 Task: Create a rule when a start date less than hours from now is set on a card by me.
Action: Mouse moved to (852, 228)
Screenshot: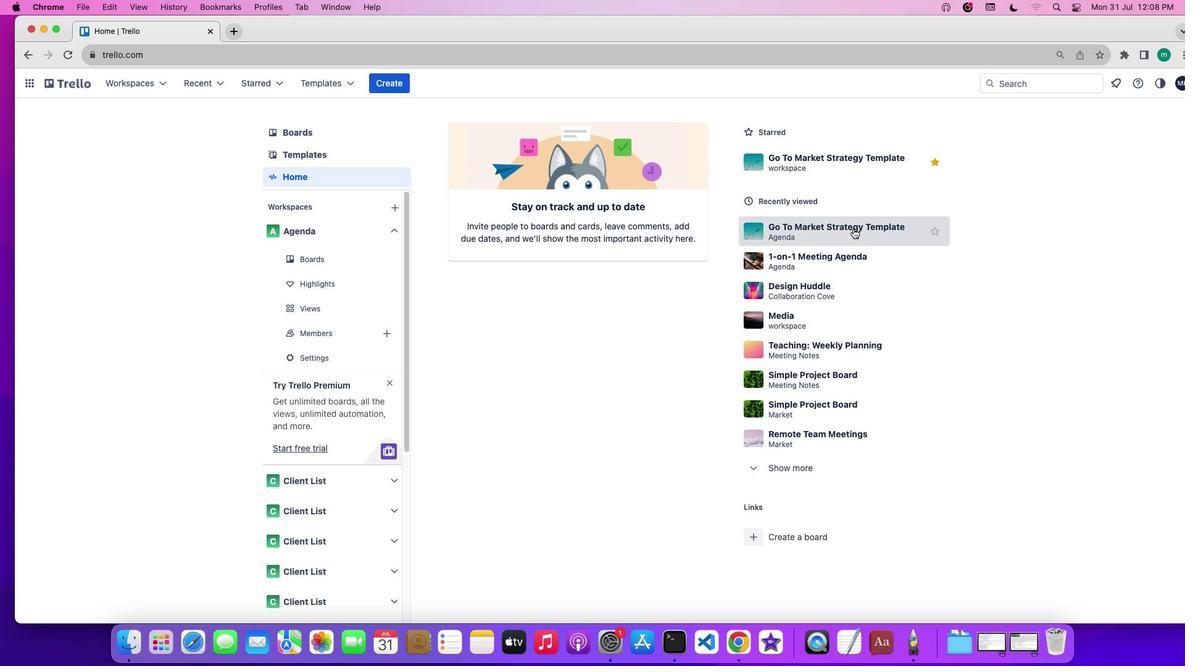 
Action: Mouse pressed left at (852, 228)
Screenshot: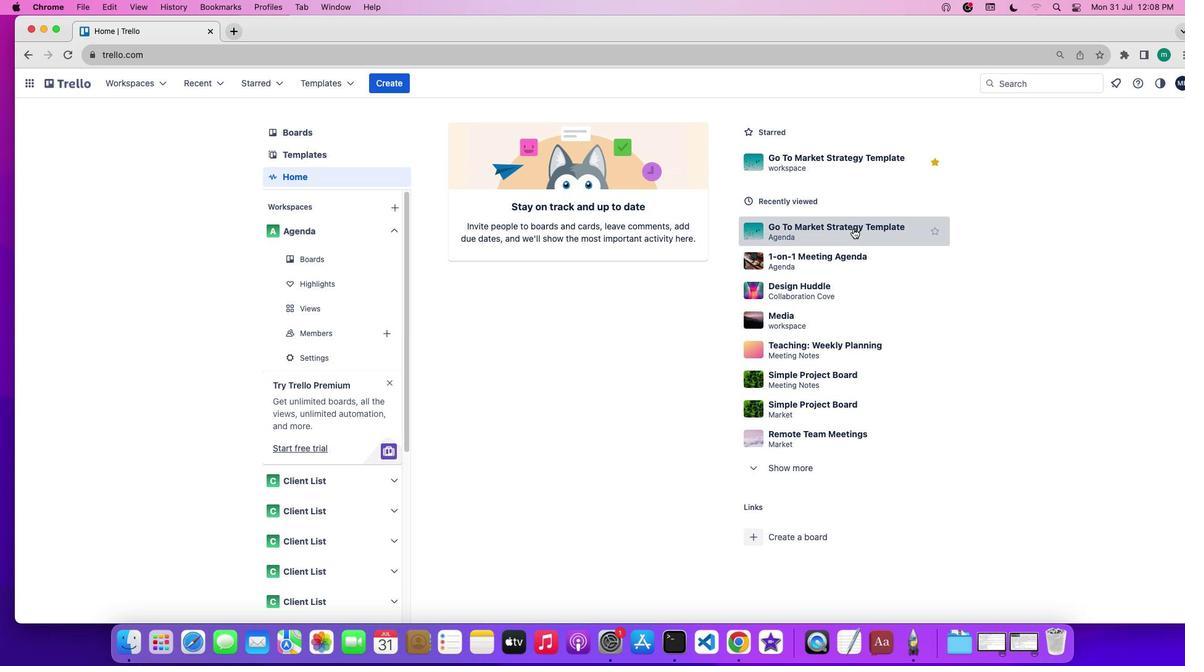 
Action: Mouse moved to (1038, 270)
Screenshot: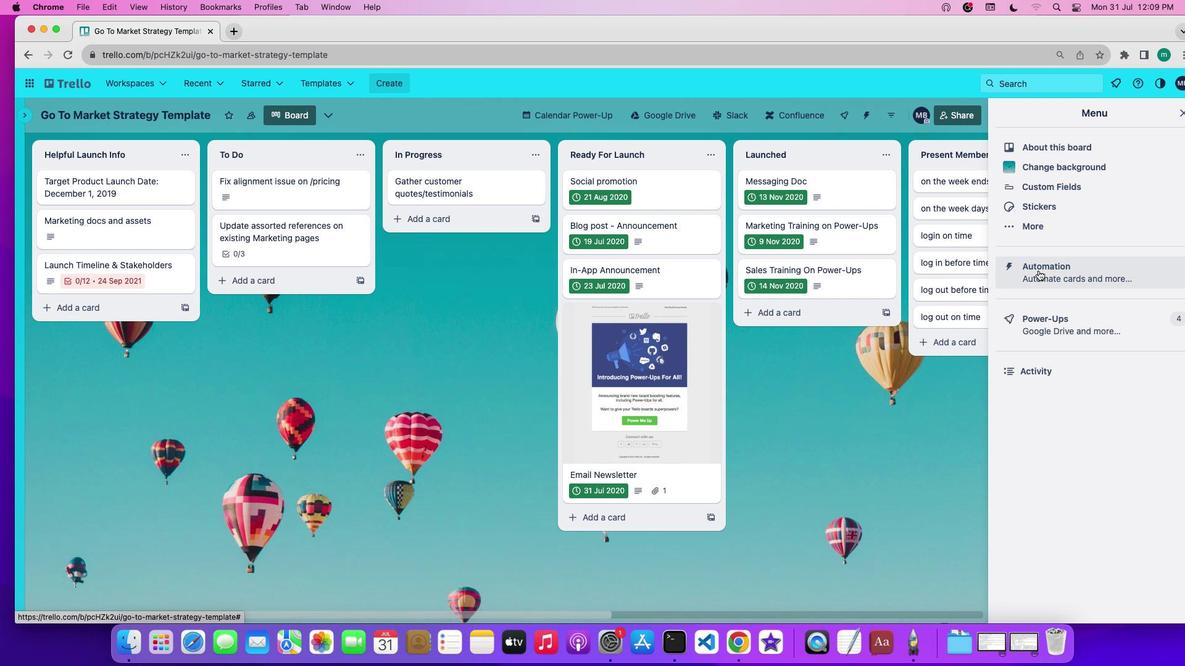 
Action: Mouse pressed left at (1038, 270)
Screenshot: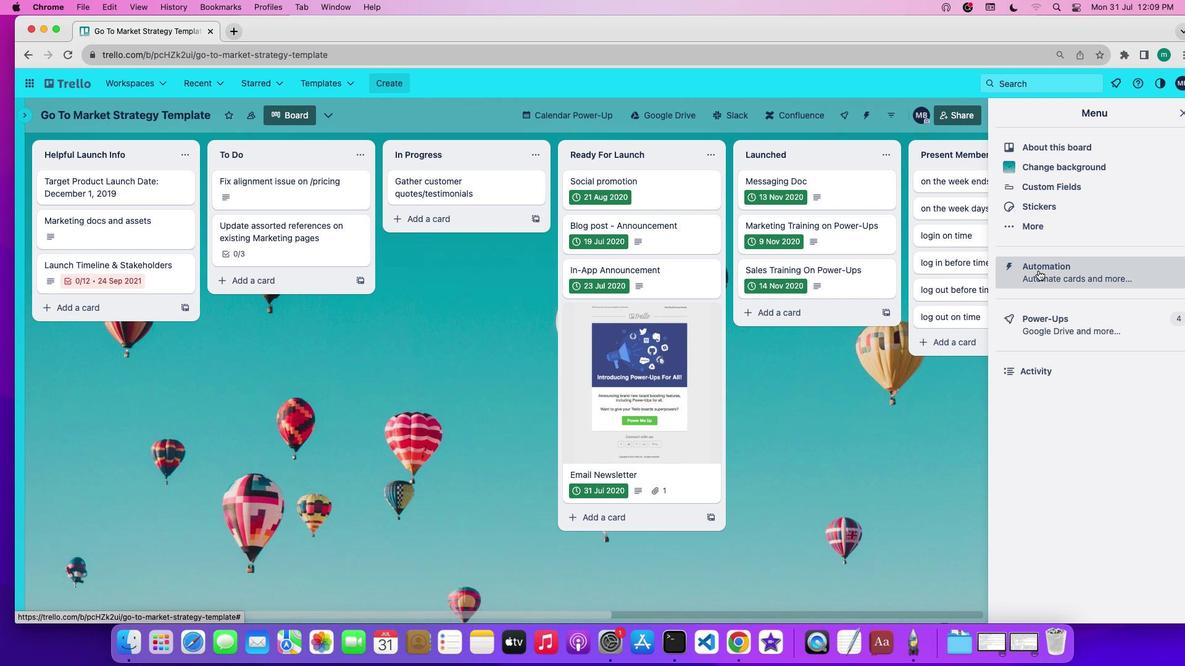 
Action: Mouse moved to (103, 232)
Screenshot: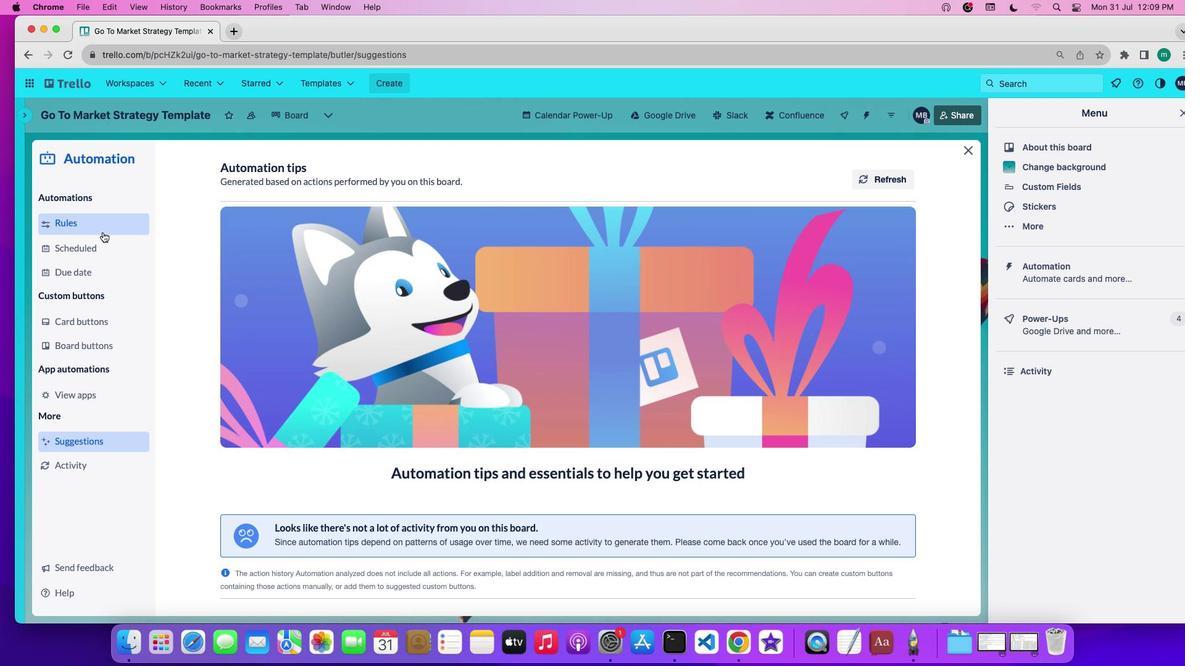 
Action: Mouse pressed left at (103, 232)
Screenshot: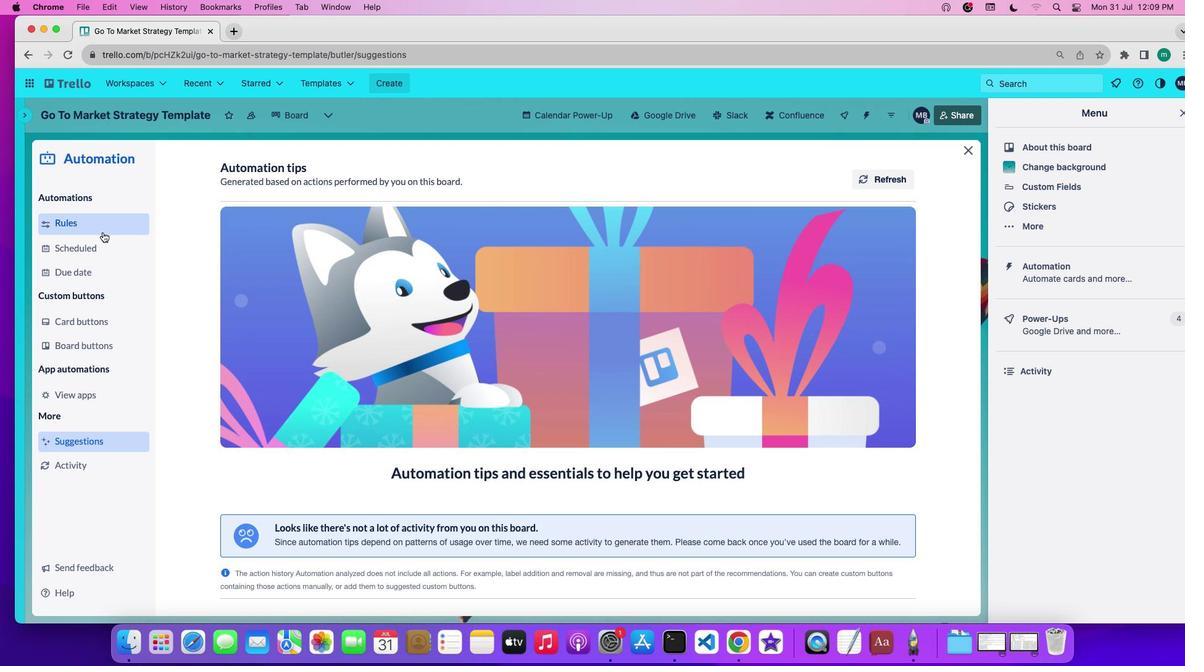 
Action: Mouse moved to (290, 446)
Screenshot: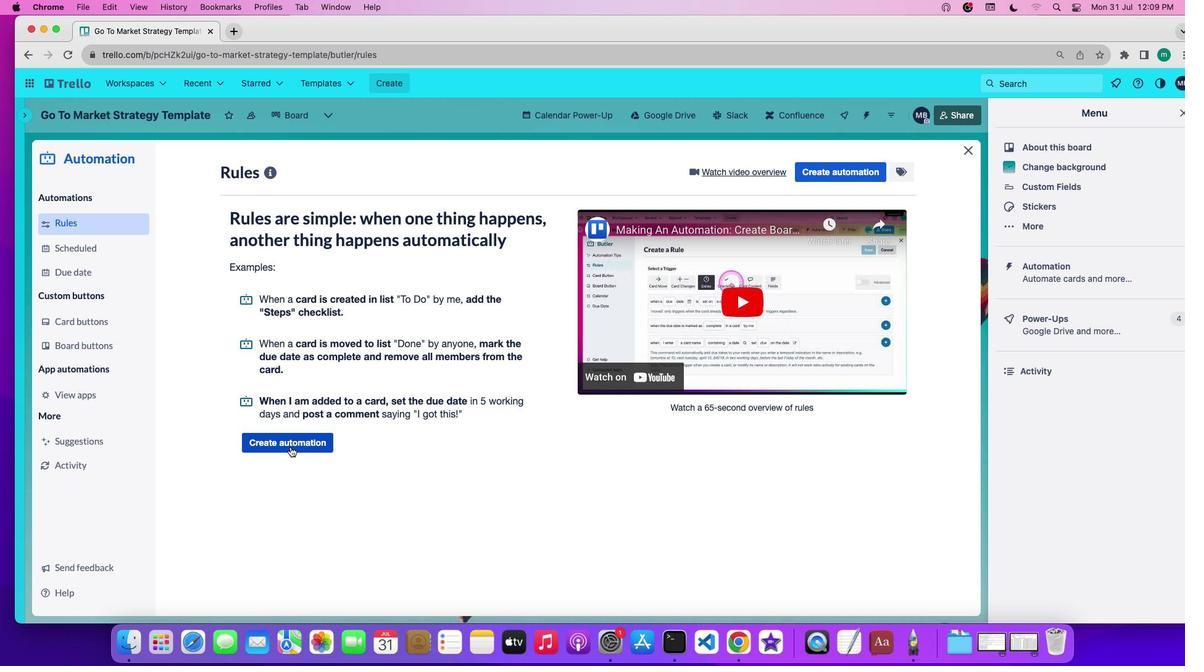 
Action: Mouse pressed left at (290, 446)
Screenshot: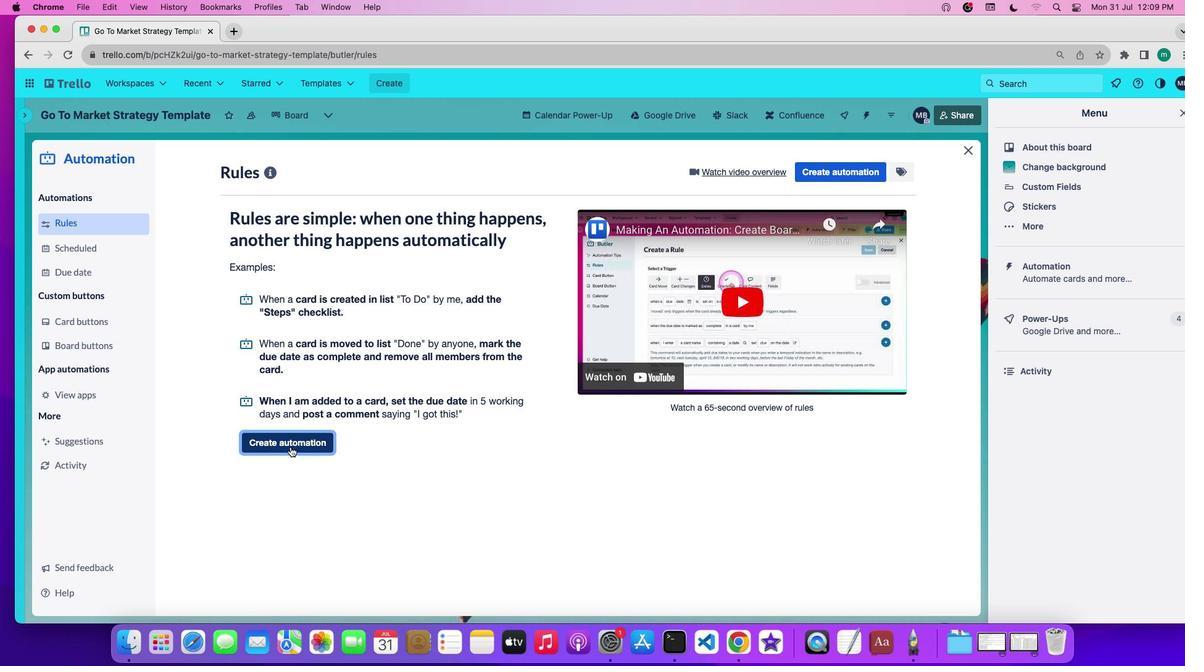 
Action: Mouse moved to (634, 291)
Screenshot: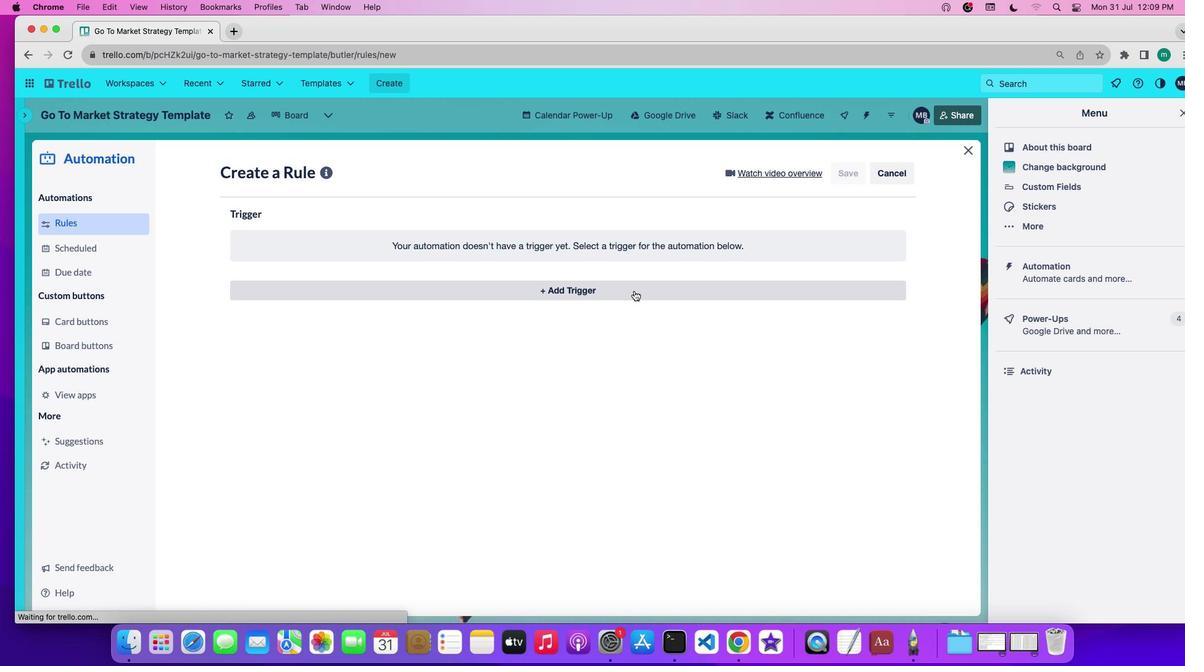 
Action: Mouse pressed left at (634, 291)
Screenshot: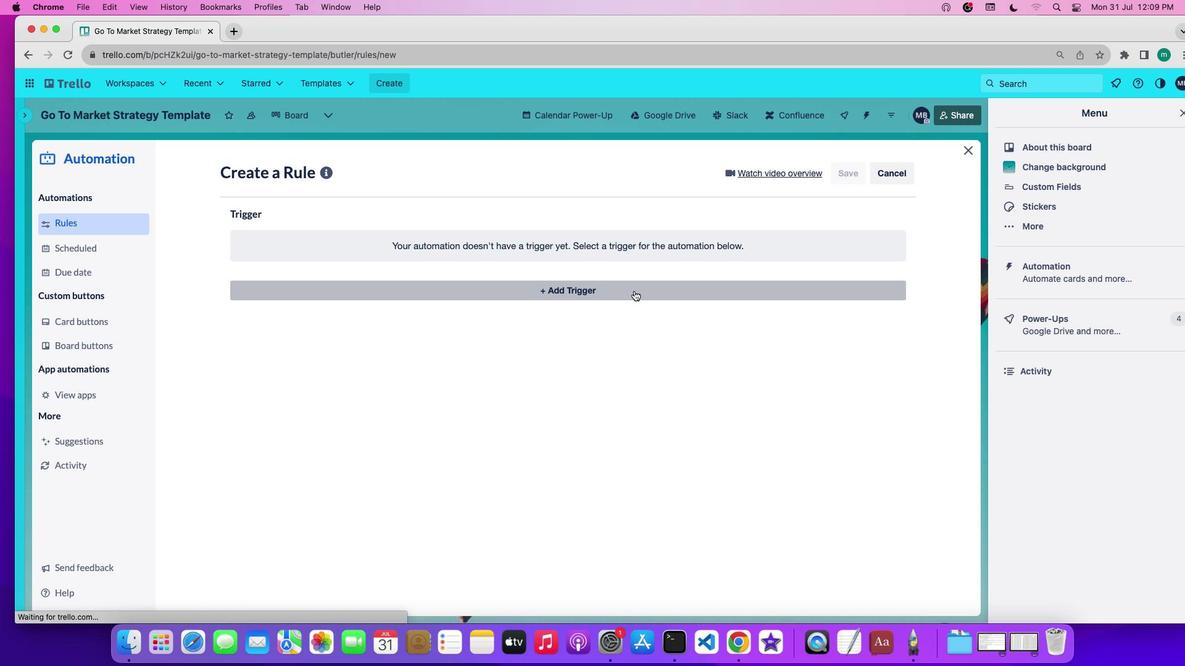 
Action: Mouse moved to (377, 346)
Screenshot: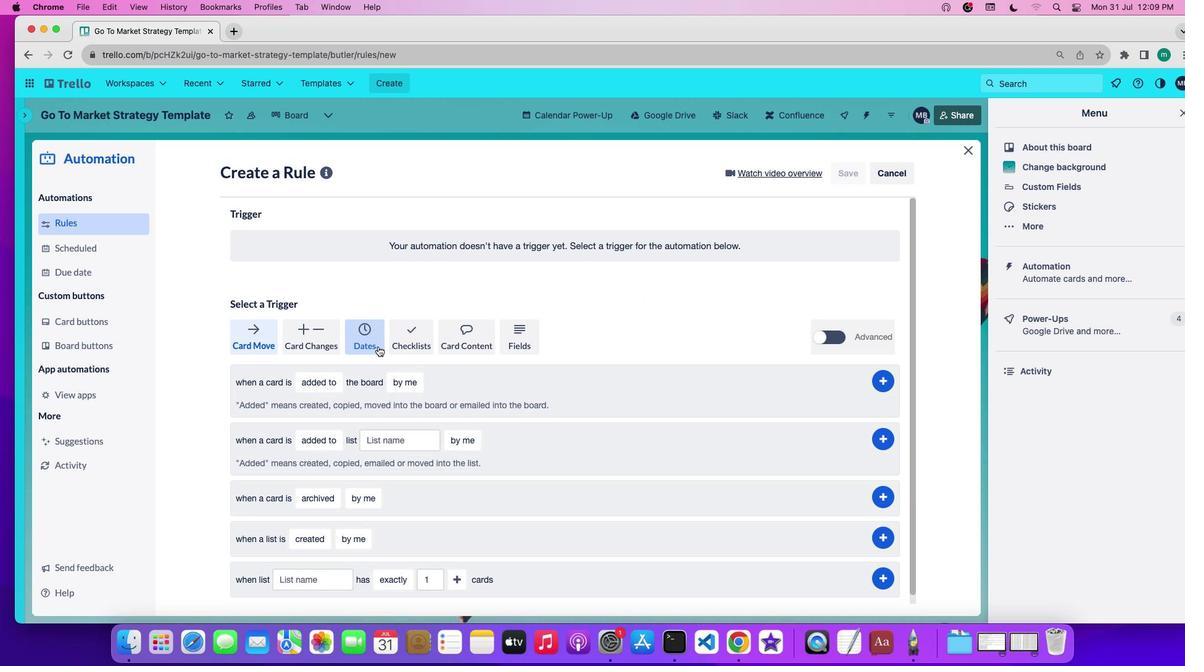 
Action: Mouse pressed left at (377, 346)
Screenshot: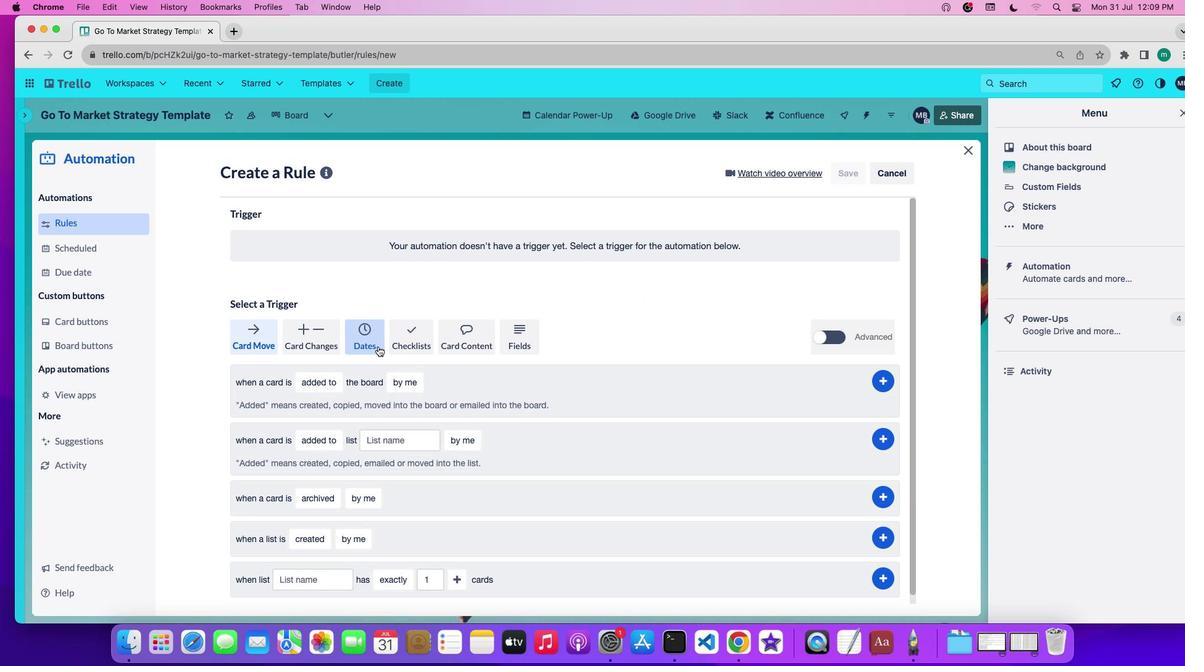 
Action: Mouse moved to (448, 374)
Screenshot: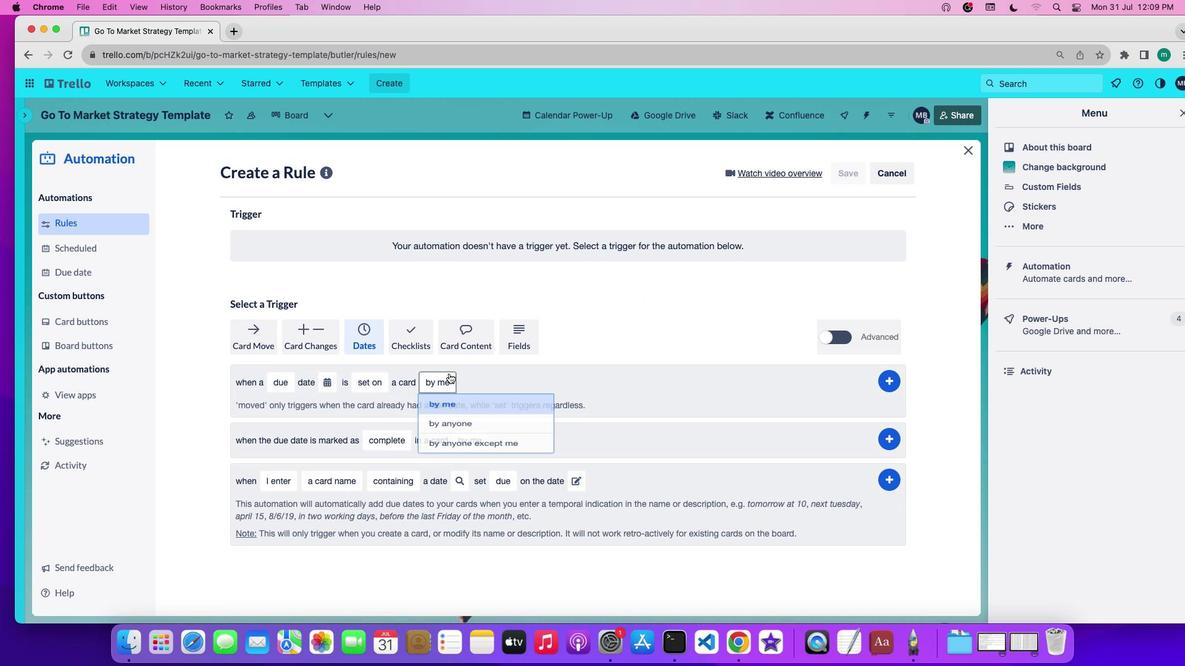 
Action: Mouse scrolled (448, 374) with delta (0, 0)
Screenshot: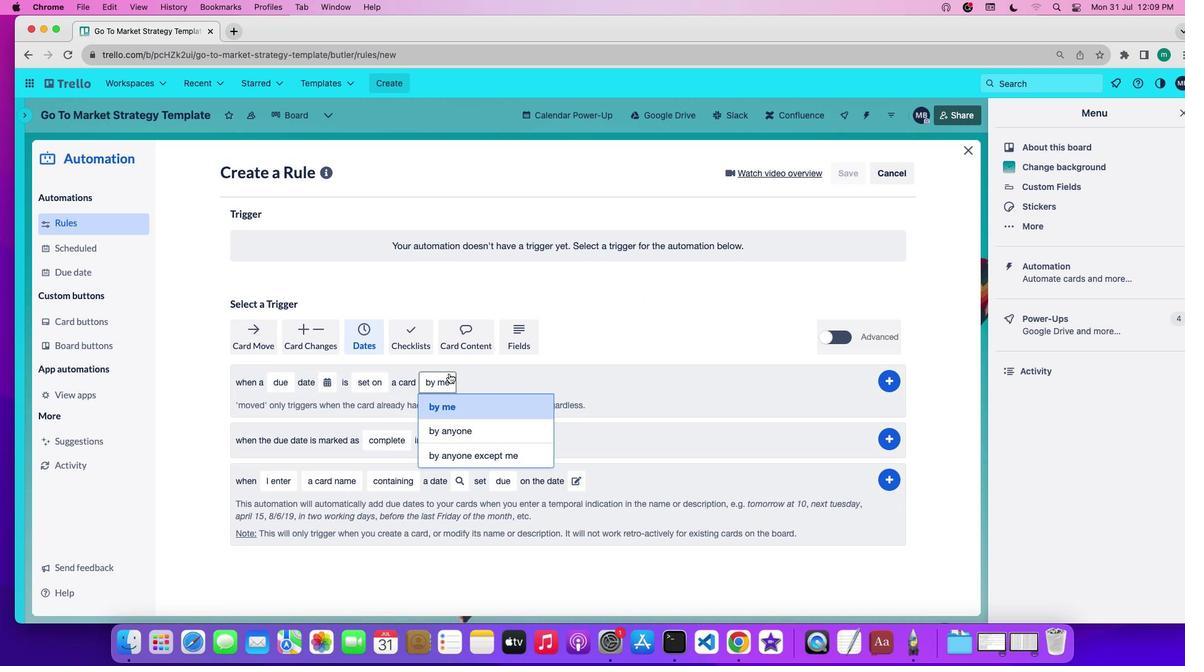 
Action: Mouse scrolled (448, 374) with delta (0, 0)
Screenshot: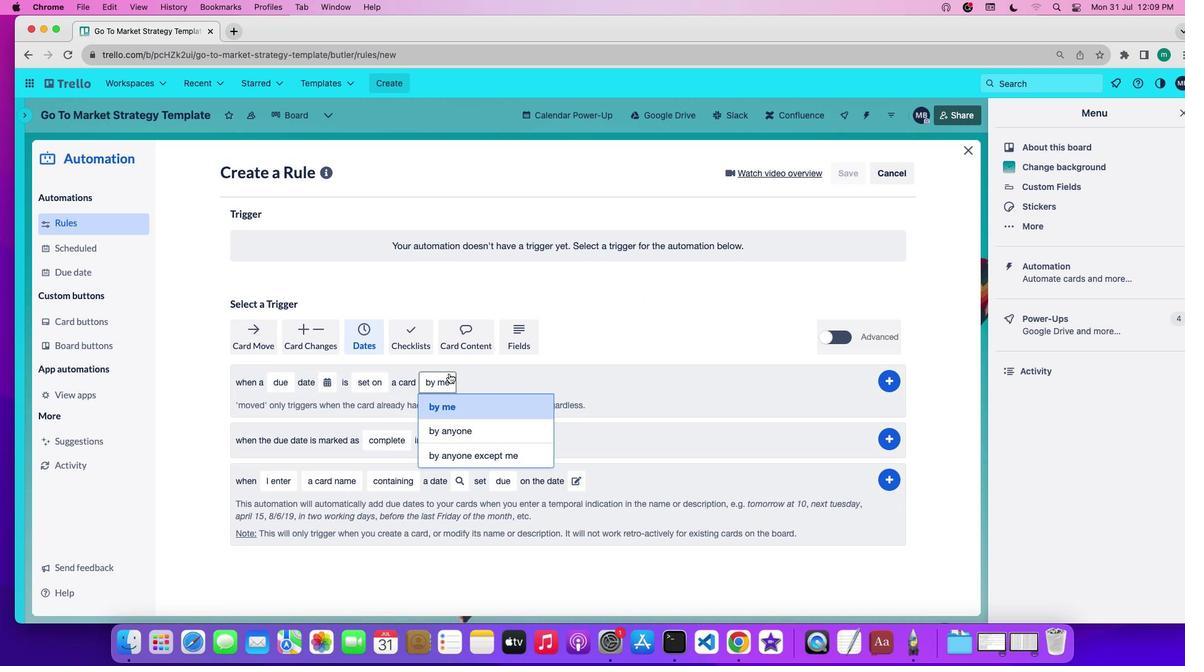 
Action: Mouse scrolled (448, 374) with delta (0, -1)
Screenshot: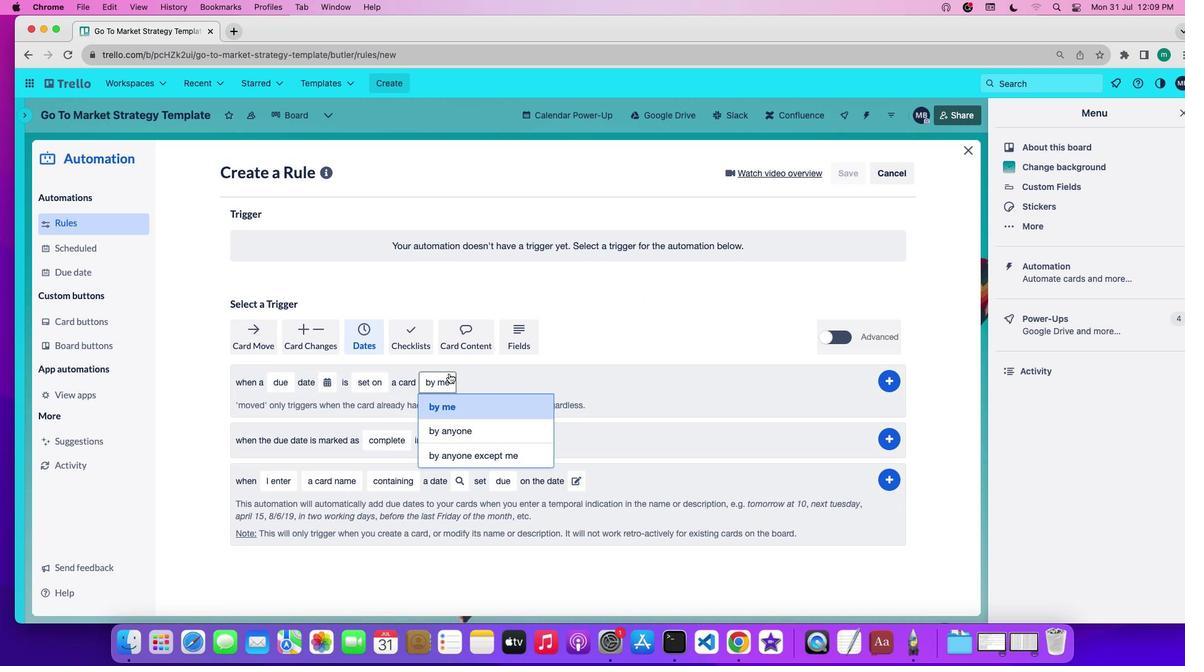 
Action: Mouse moved to (284, 385)
Screenshot: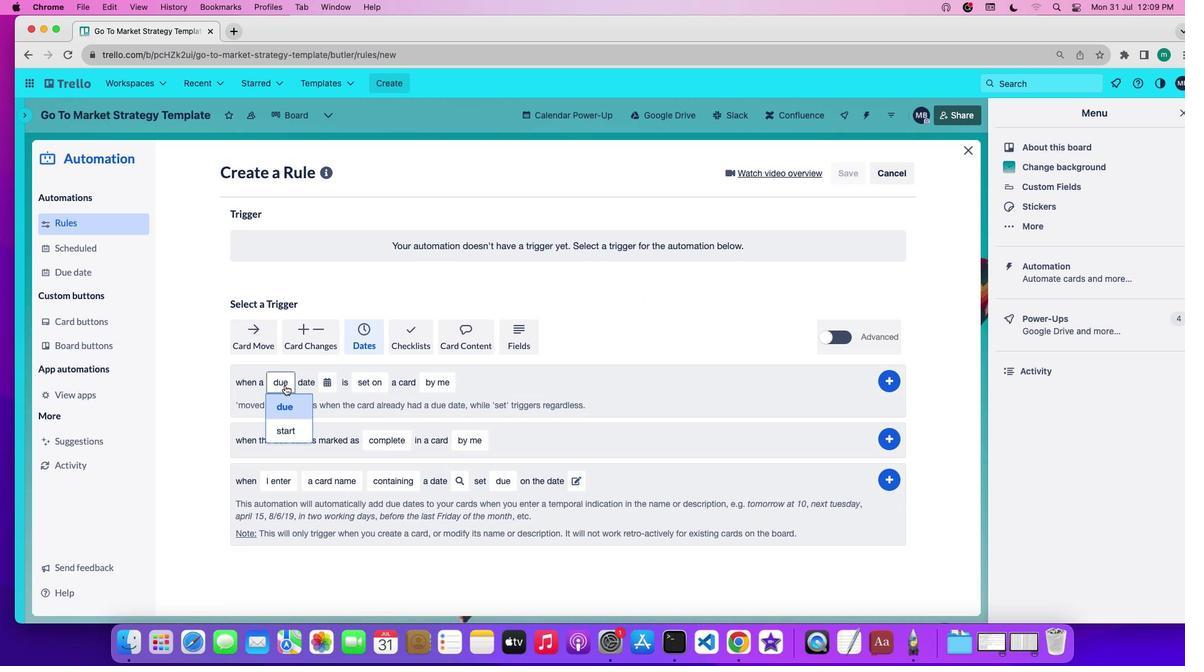 
Action: Mouse pressed left at (284, 385)
Screenshot: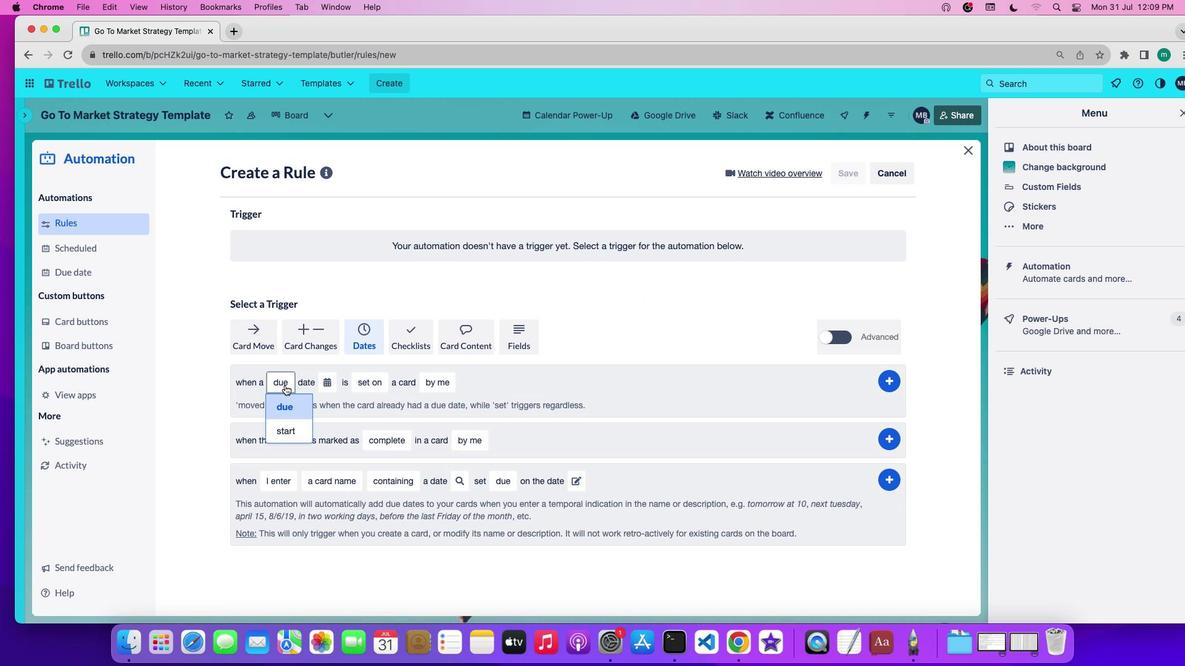 
Action: Mouse moved to (309, 432)
Screenshot: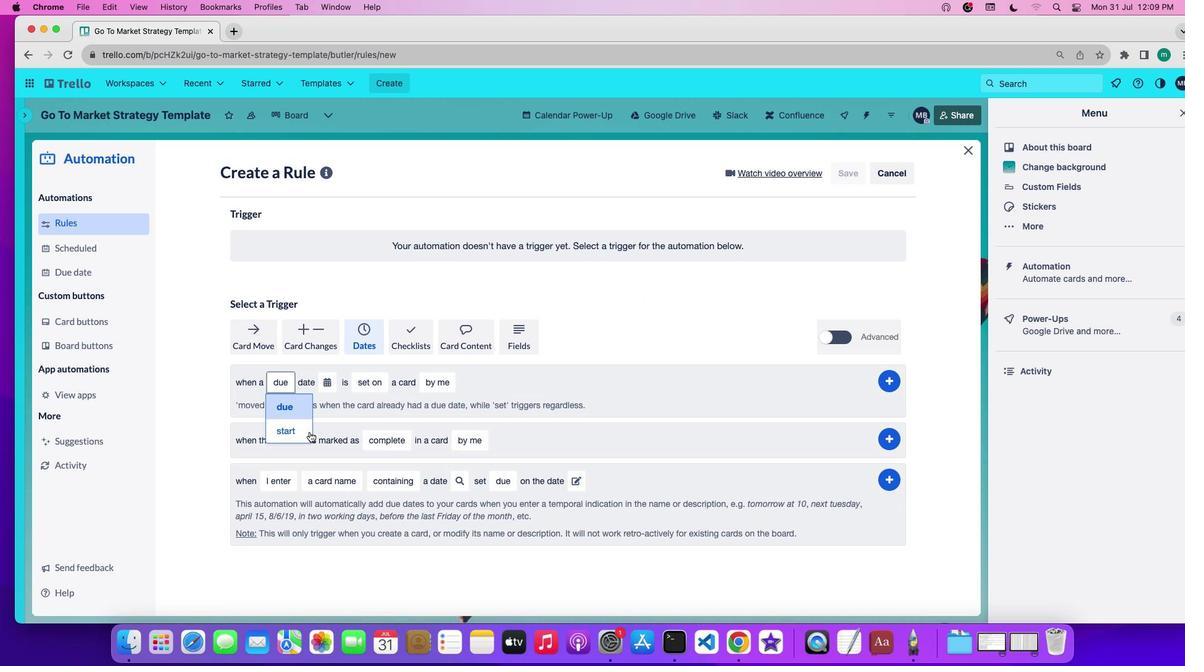 
Action: Mouse pressed left at (309, 432)
Screenshot: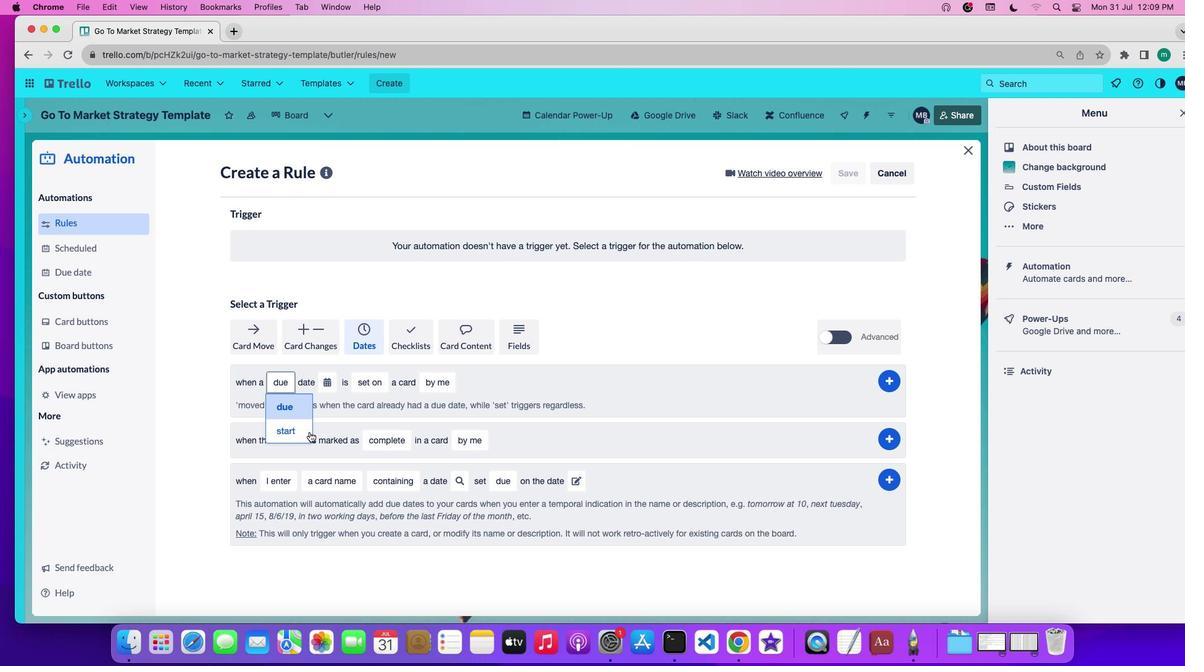
Action: Mouse moved to (333, 379)
Screenshot: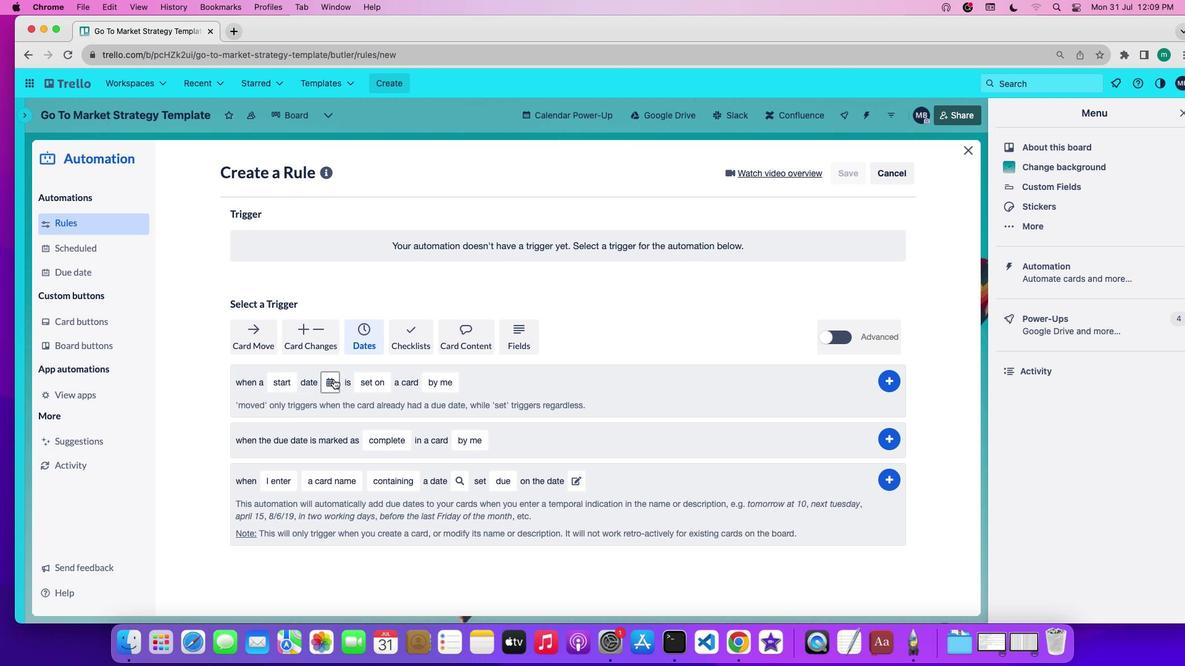 
Action: Mouse pressed left at (333, 379)
Screenshot: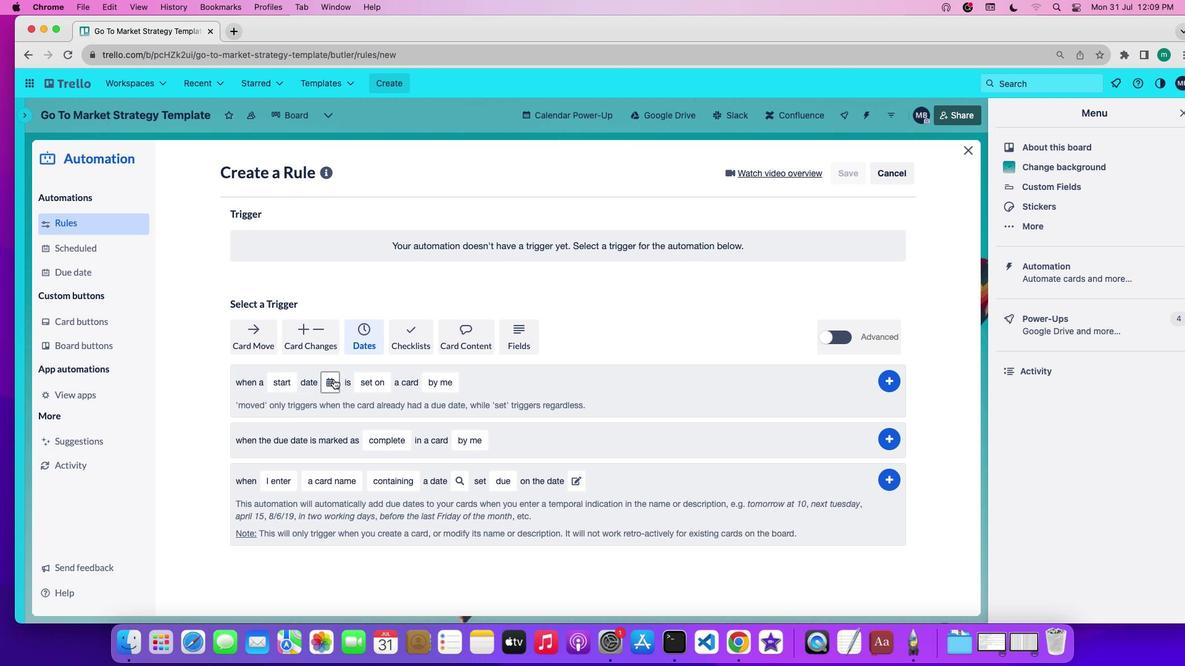 
Action: Mouse moved to (350, 417)
Screenshot: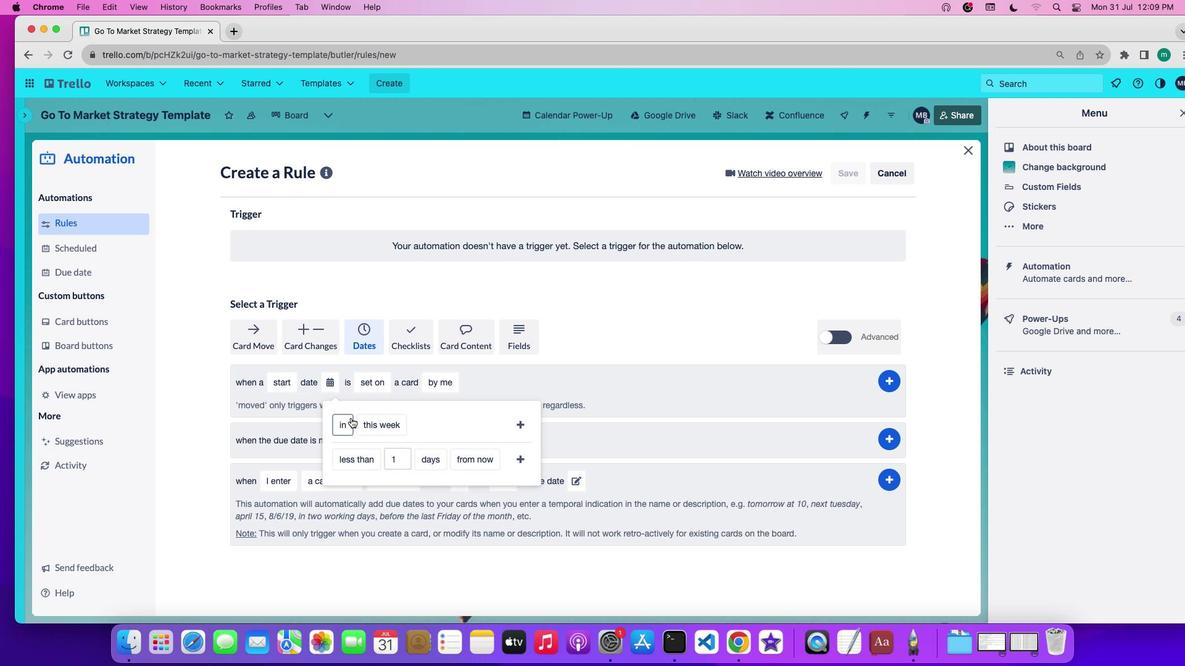 
Action: Mouse pressed left at (350, 417)
Screenshot: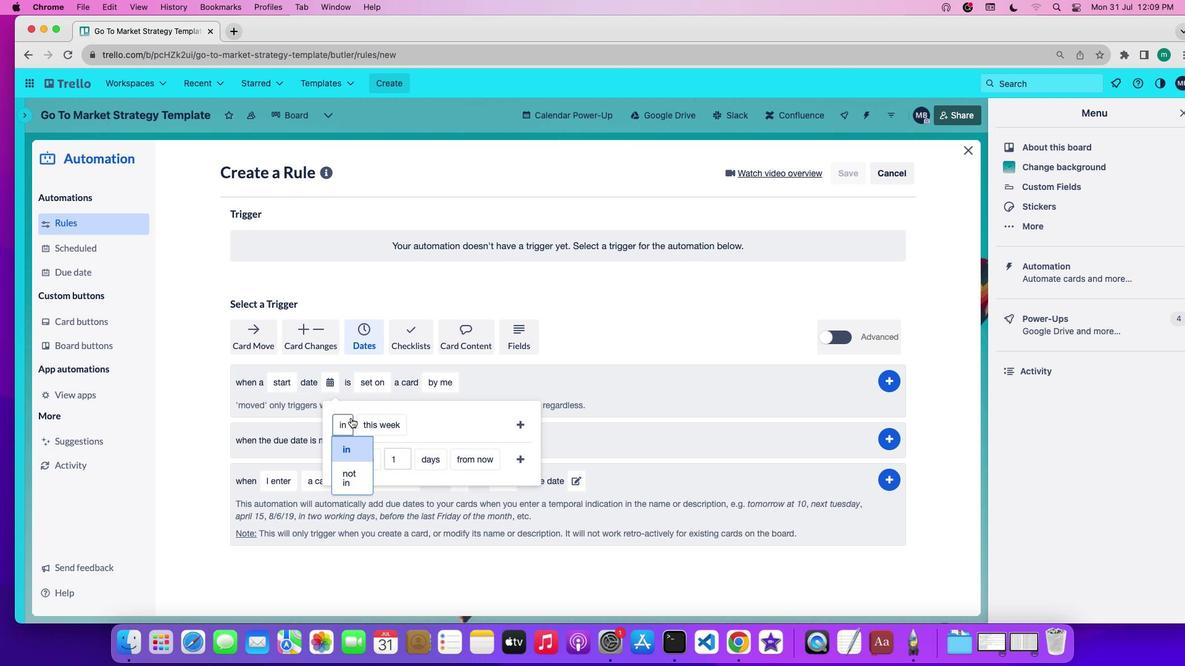 
Action: Mouse moved to (368, 456)
Screenshot: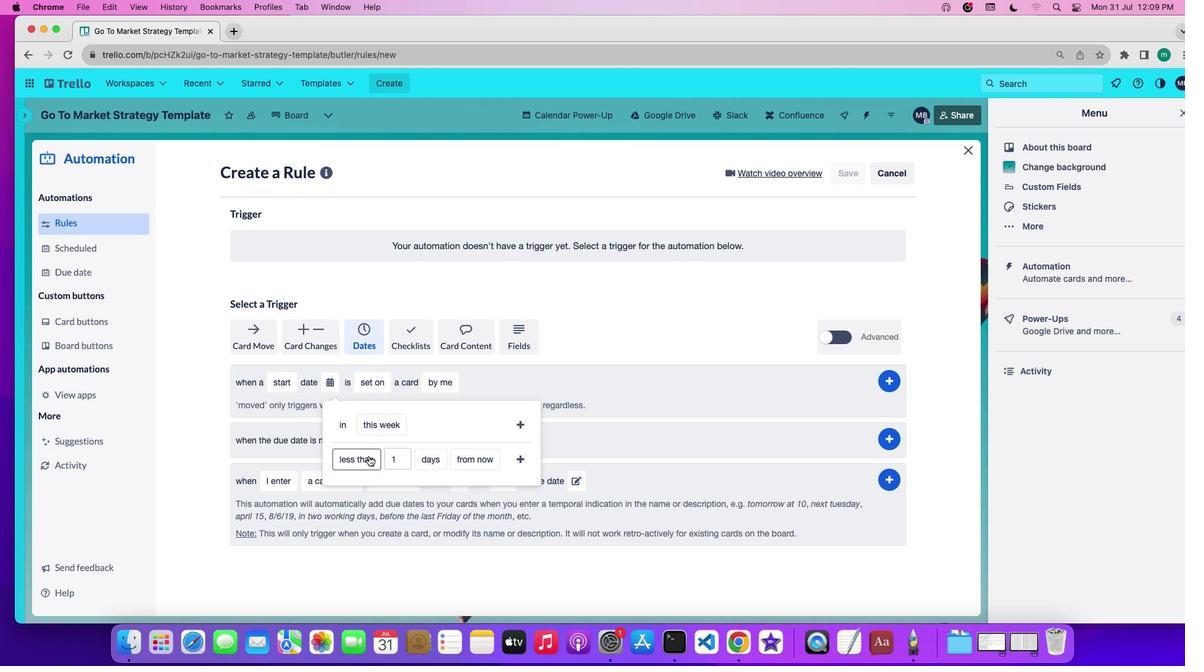 
Action: Mouse pressed left at (368, 456)
Screenshot: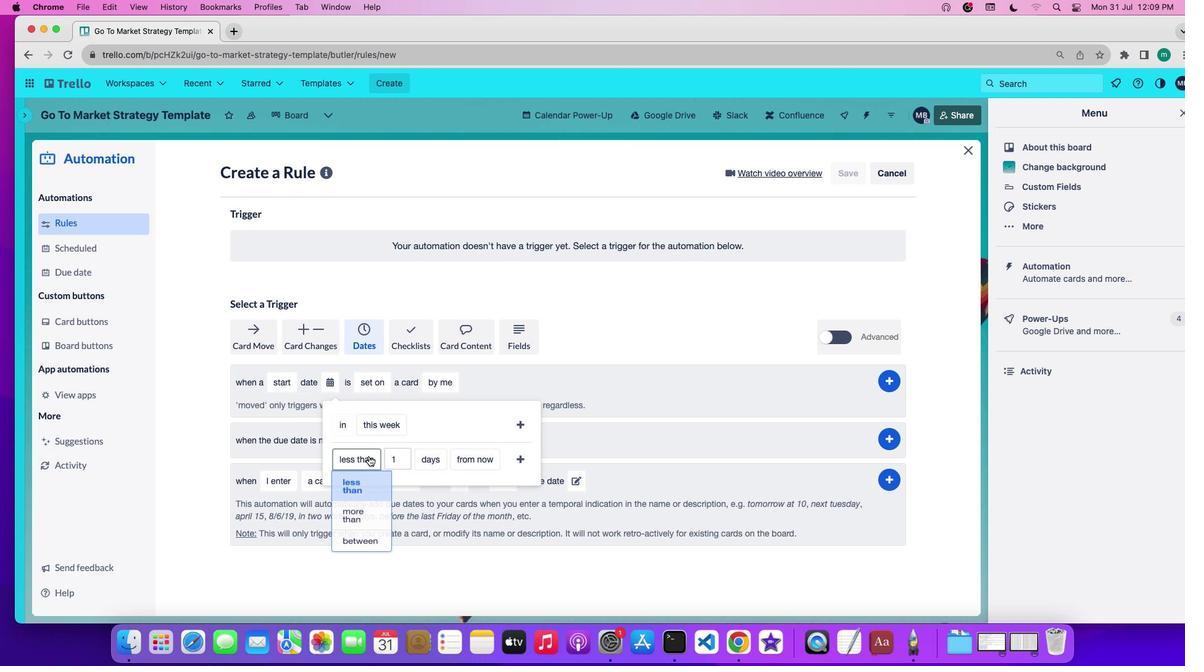 
Action: Mouse moved to (365, 478)
Screenshot: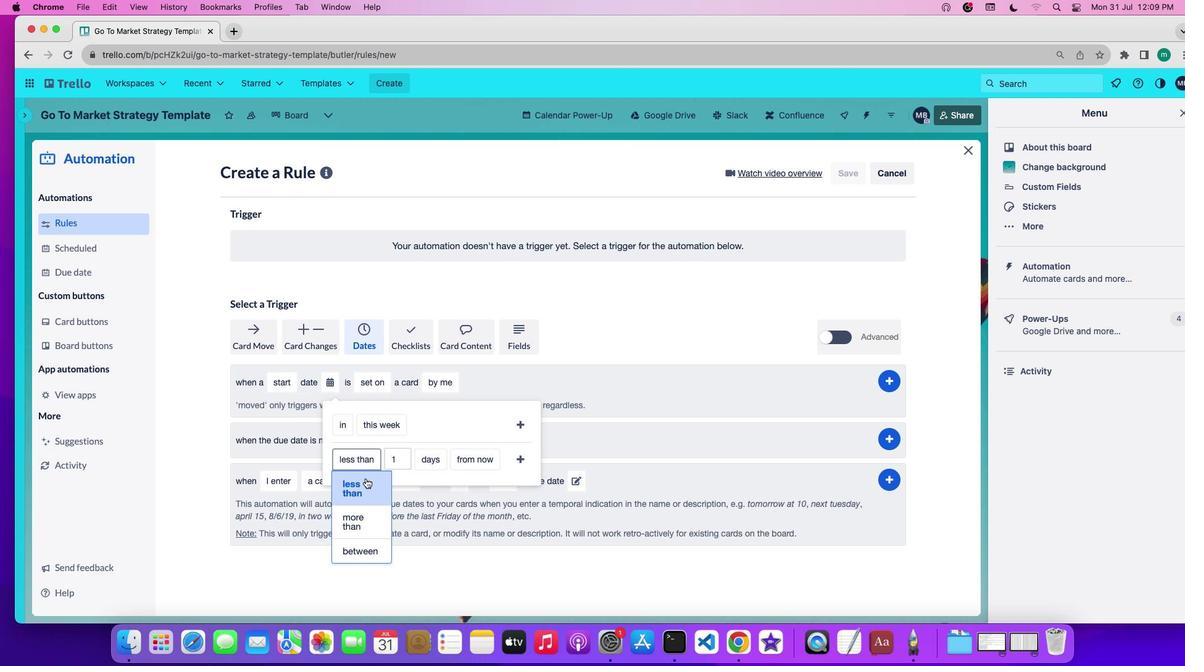 
Action: Mouse pressed left at (365, 478)
Screenshot: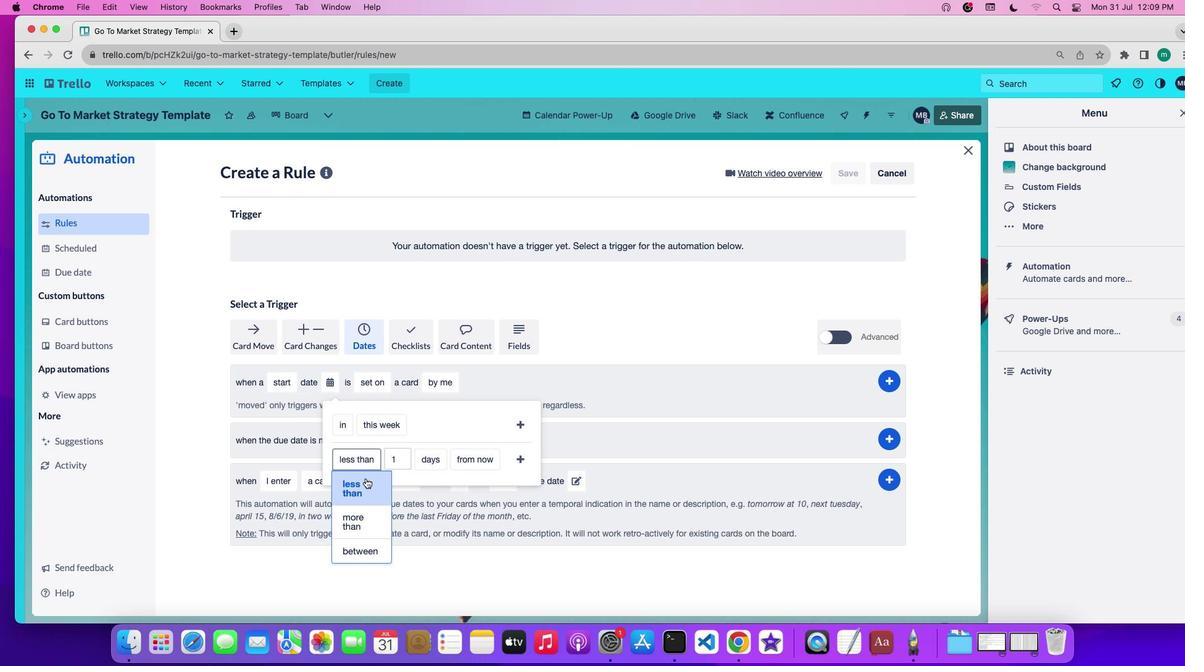 
Action: Mouse moved to (422, 462)
Screenshot: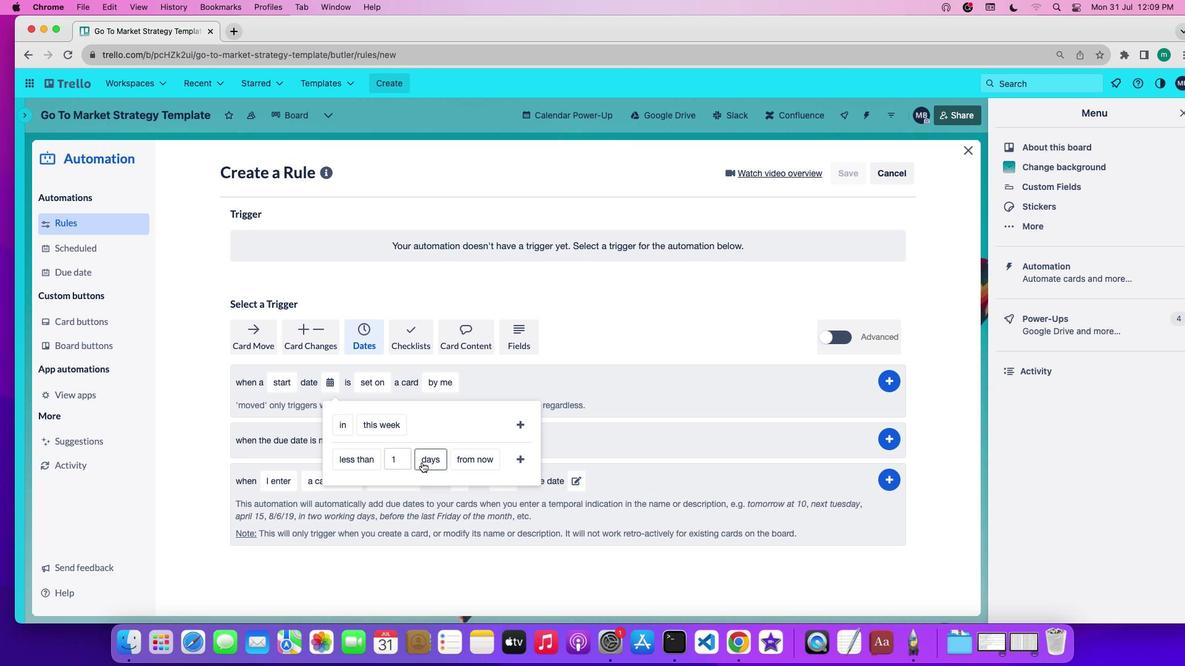 
Action: Mouse pressed left at (422, 462)
Screenshot: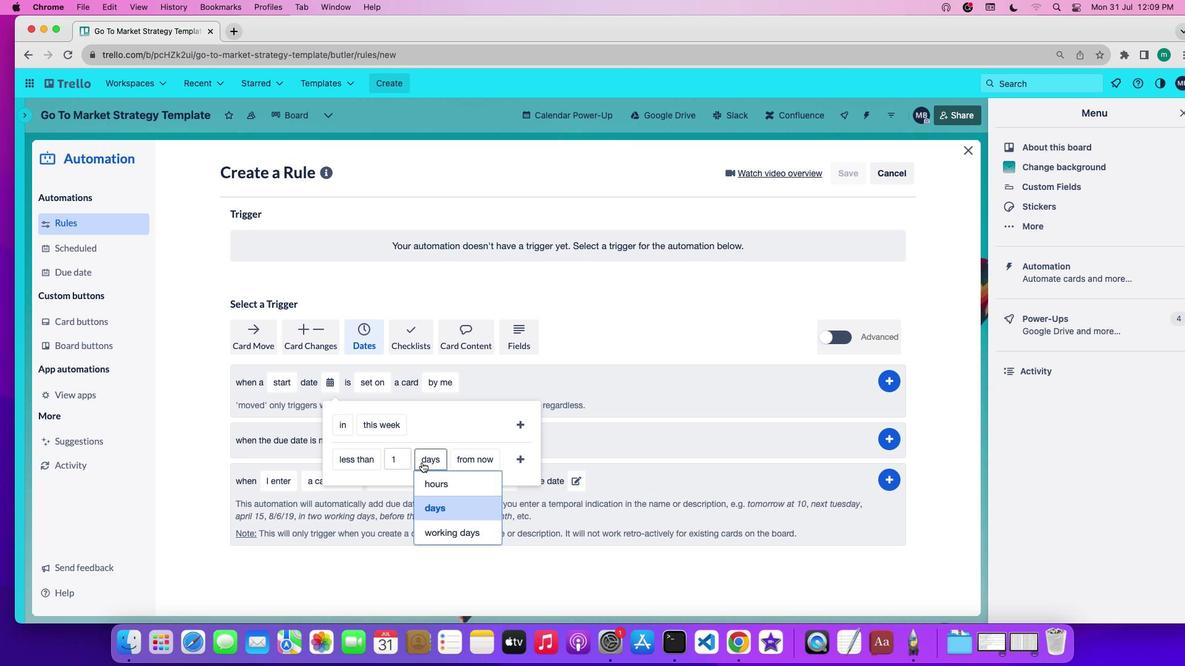 
Action: Mouse moved to (429, 481)
Screenshot: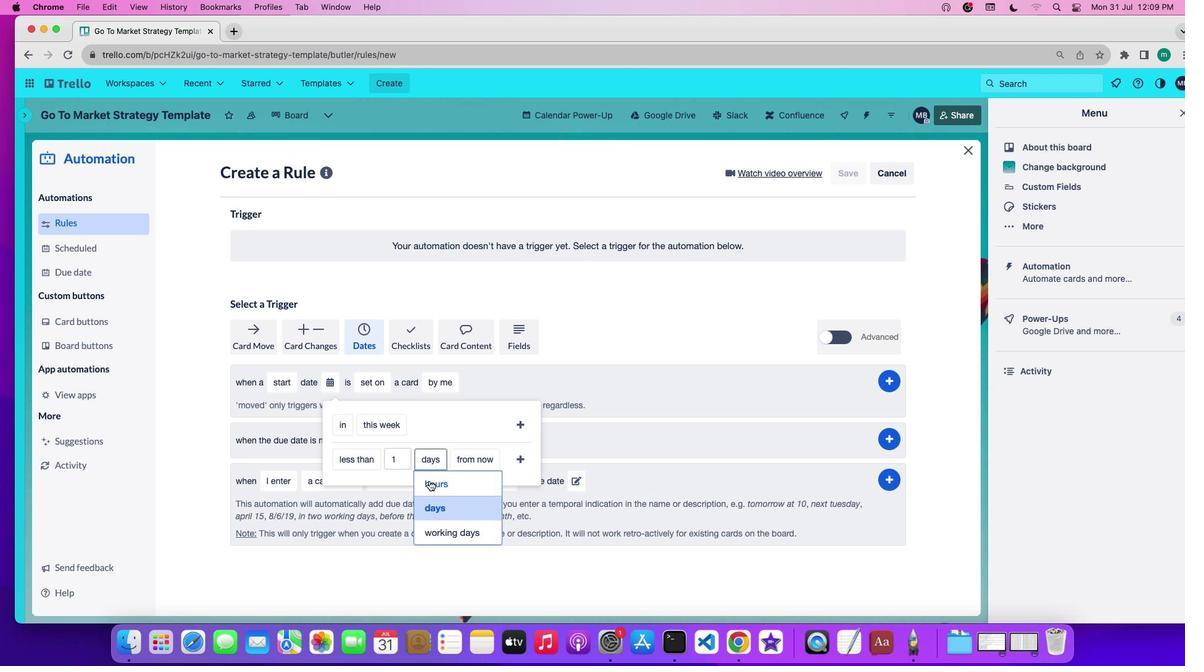 
Action: Mouse pressed left at (429, 481)
Screenshot: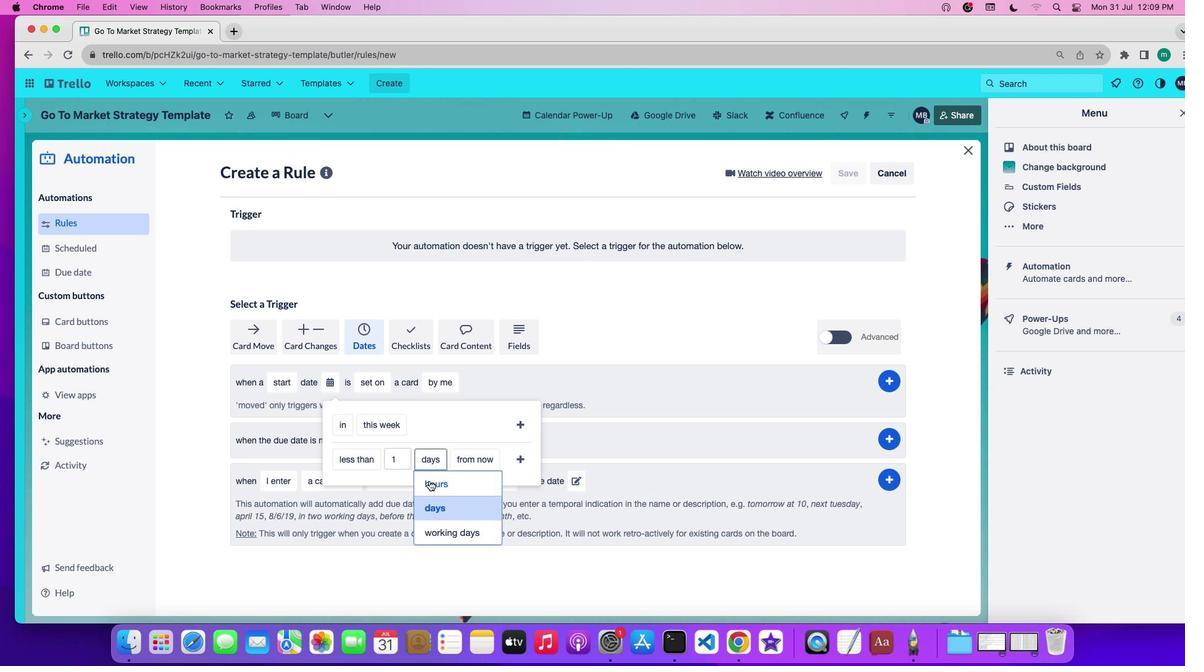 
Action: Mouse moved to (476, 467)
Screenshot: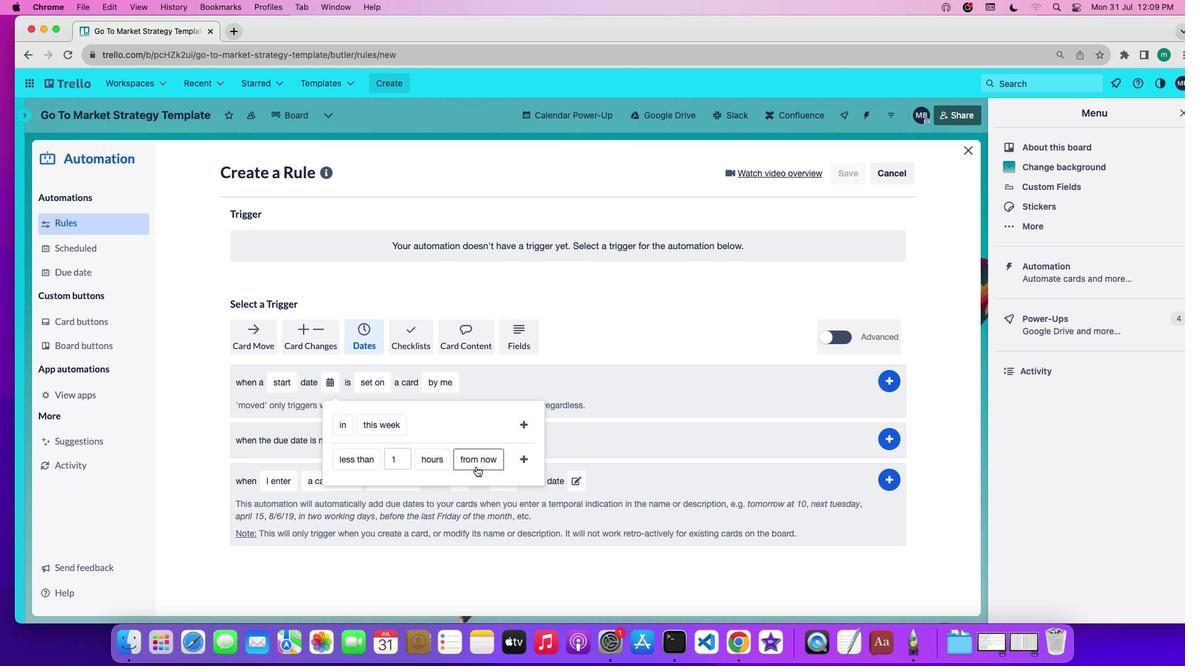 
Action: Mouse pressed left at (476, 467)
Screenshot: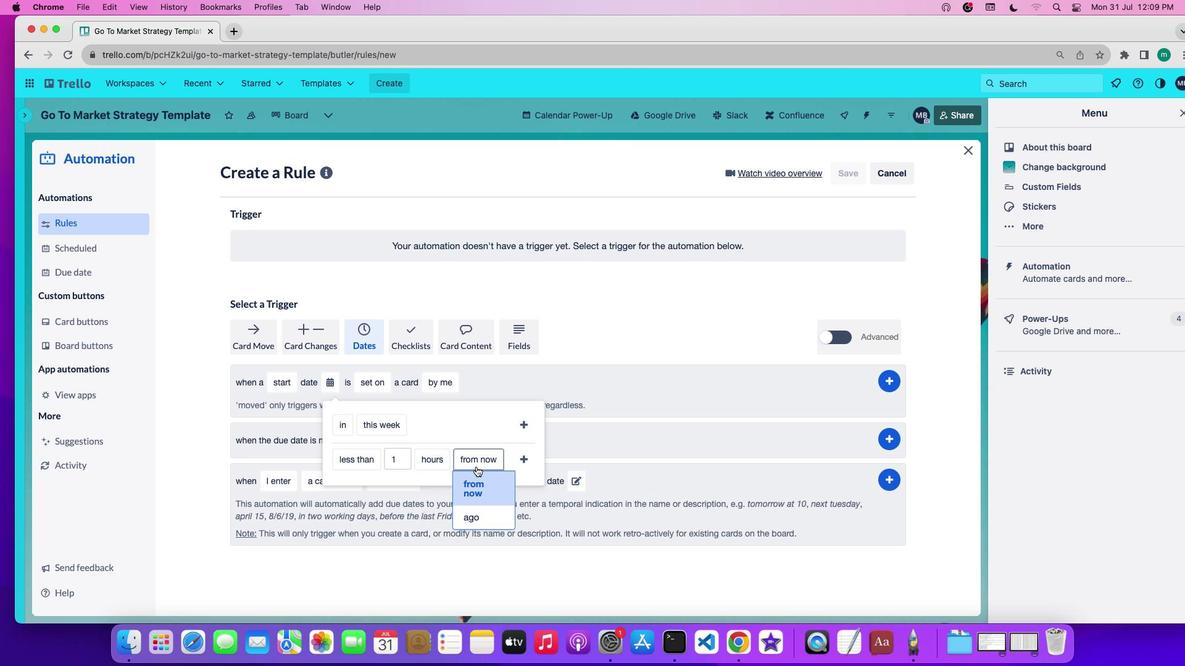 
Action: Mouse moved to (473, 482)
Screenshot: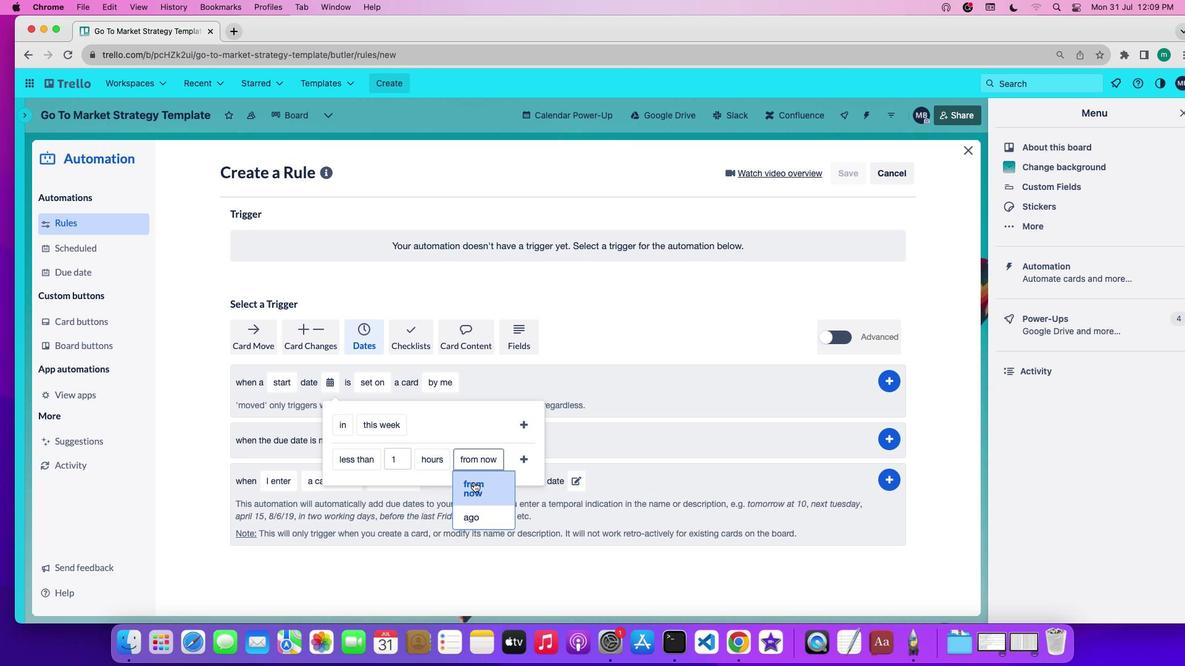 
Action: Mouse pressed left at (473, 482)
Screenshot: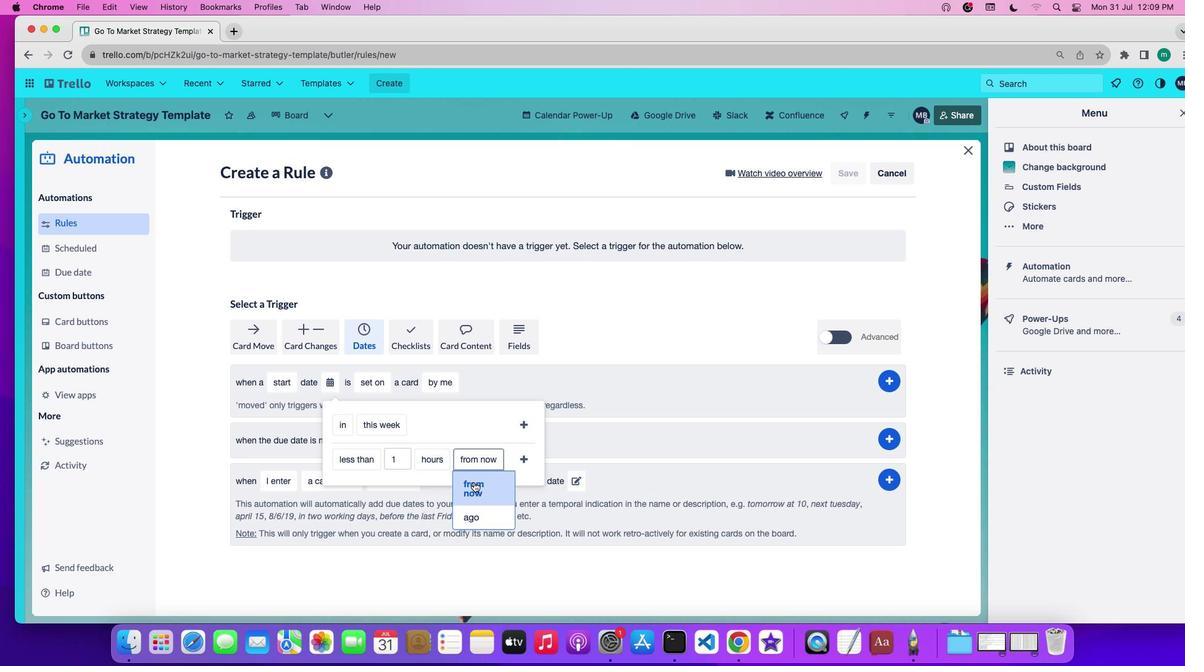 
Action: Mouse moved to (526, 456)
Screenshot: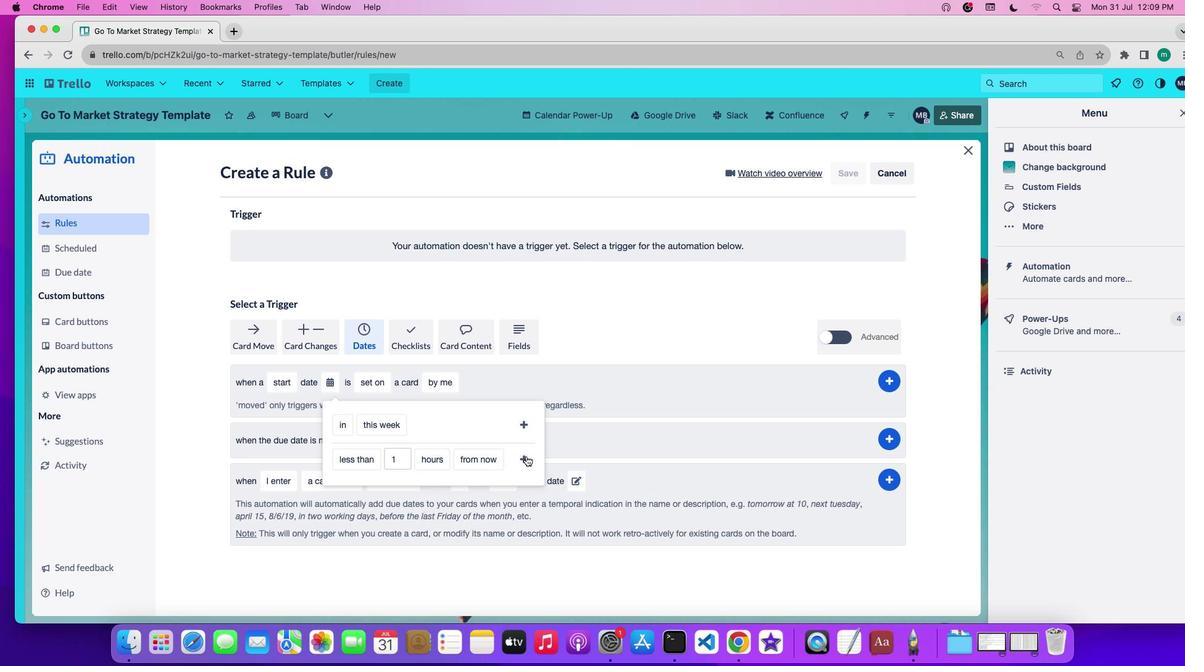 
Action: Mouse pressed left at (526, 456)
Screenshot: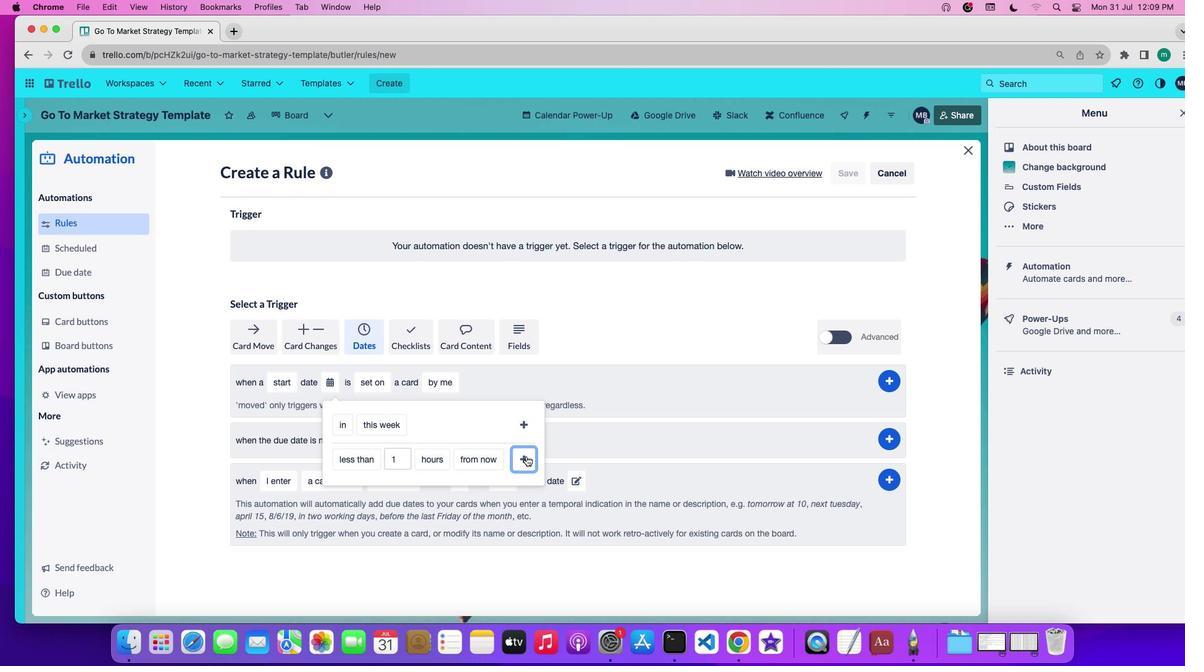 
Action: Mouse moved to (483, 382)
Screenshot: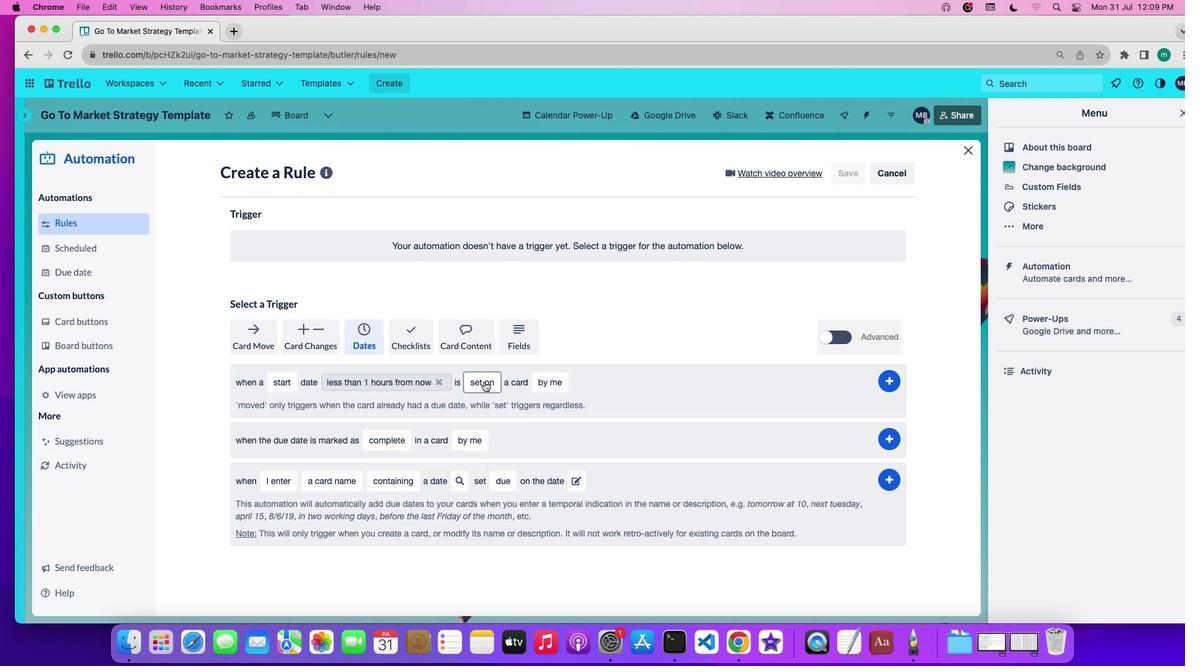 
Action: Mouse pressed left at (483, 382)
Screenshot: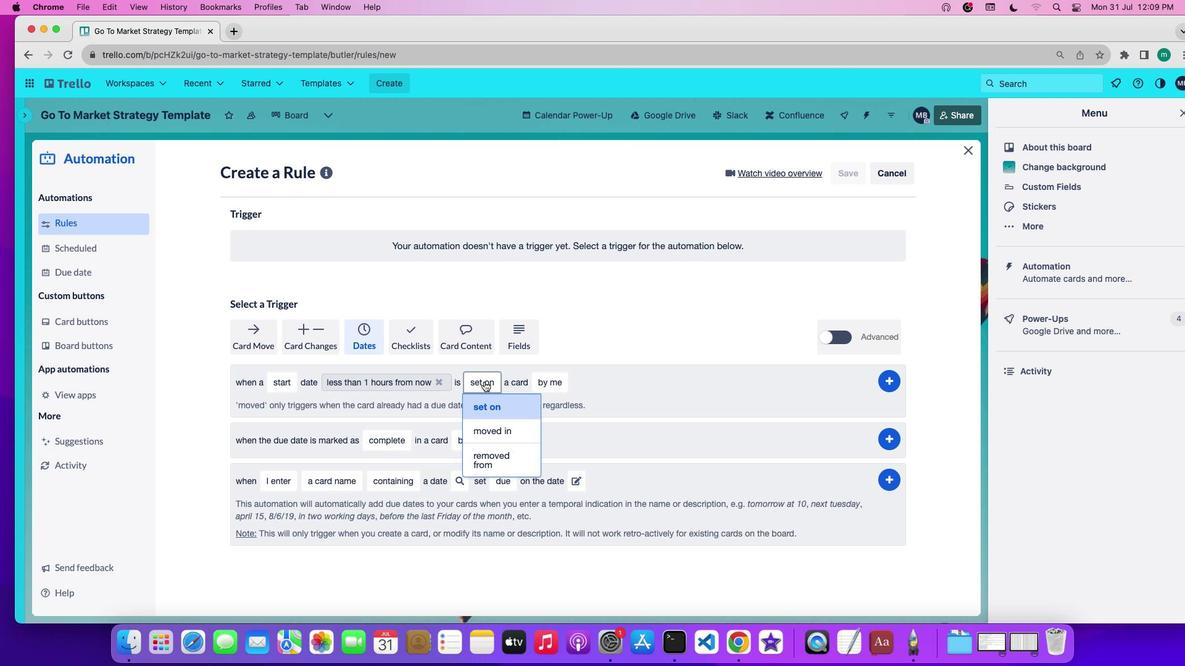 
Action: Mouse moved to (498, 409)
Screenshot: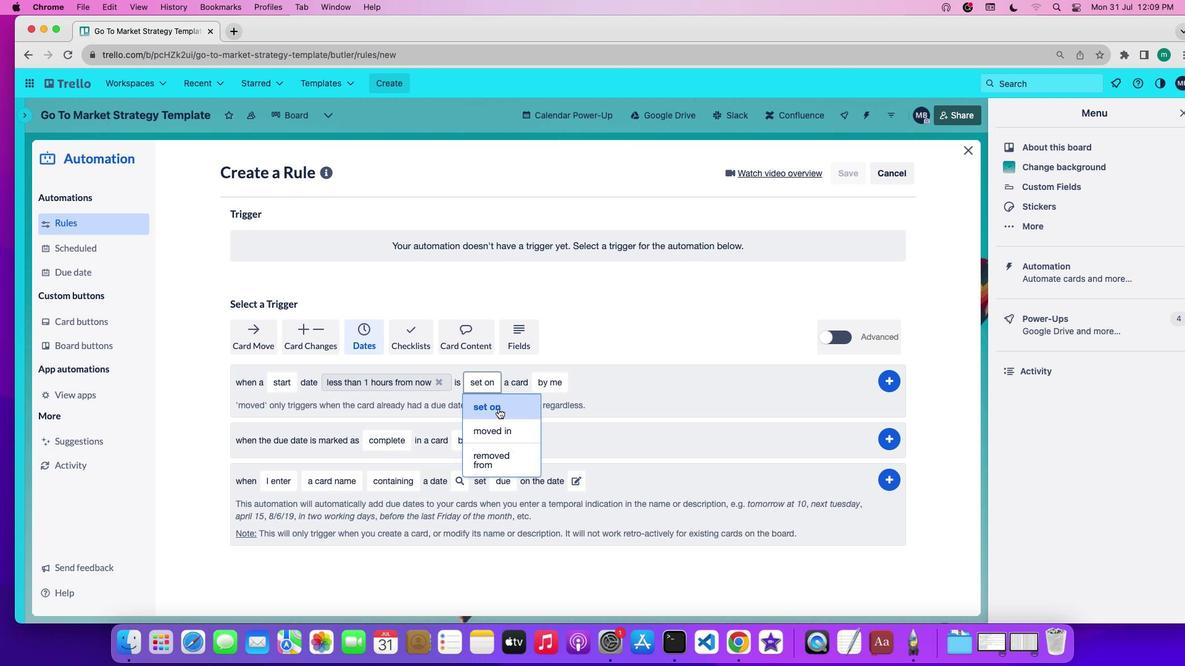 
Action: Mouse pressed left at (498, 409)
Screenshot: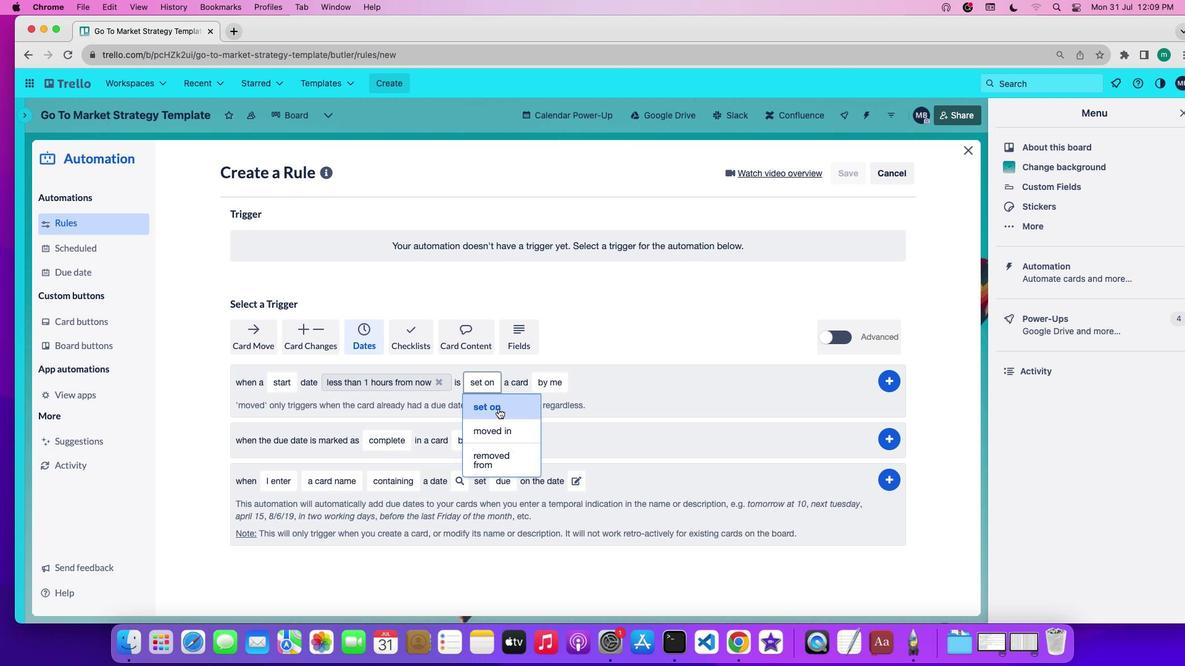 
Action: Mouse moved to (542, 388)
Screenshot: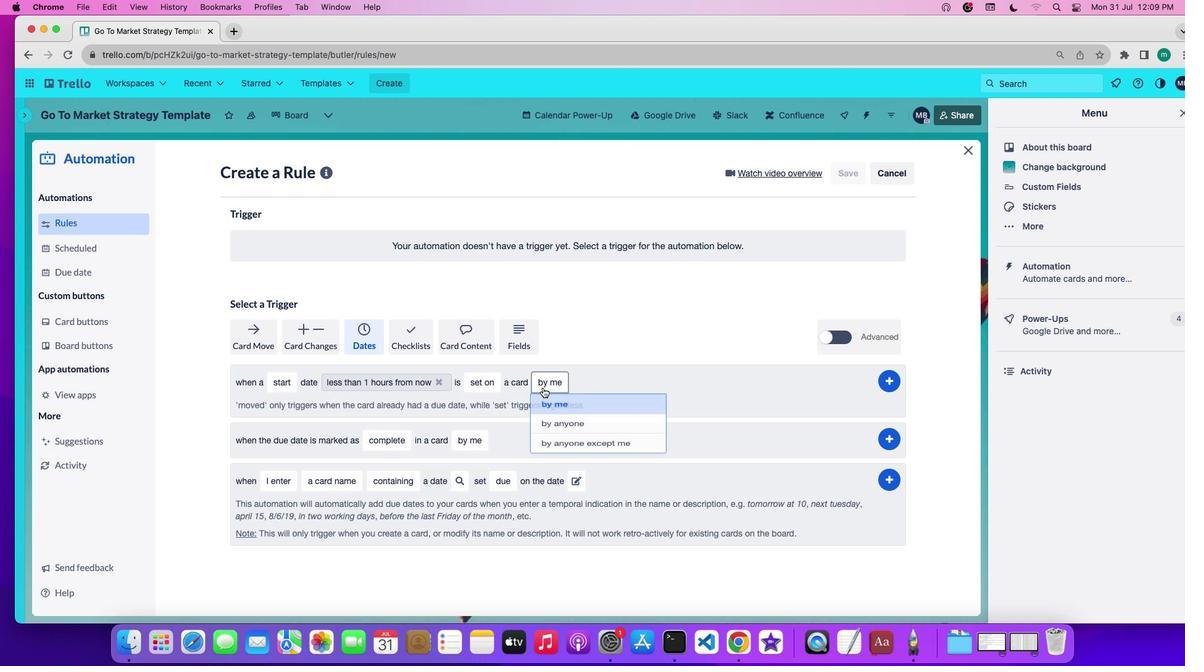 
Action: Mouse pressed left at (542, 388)
Screenshot: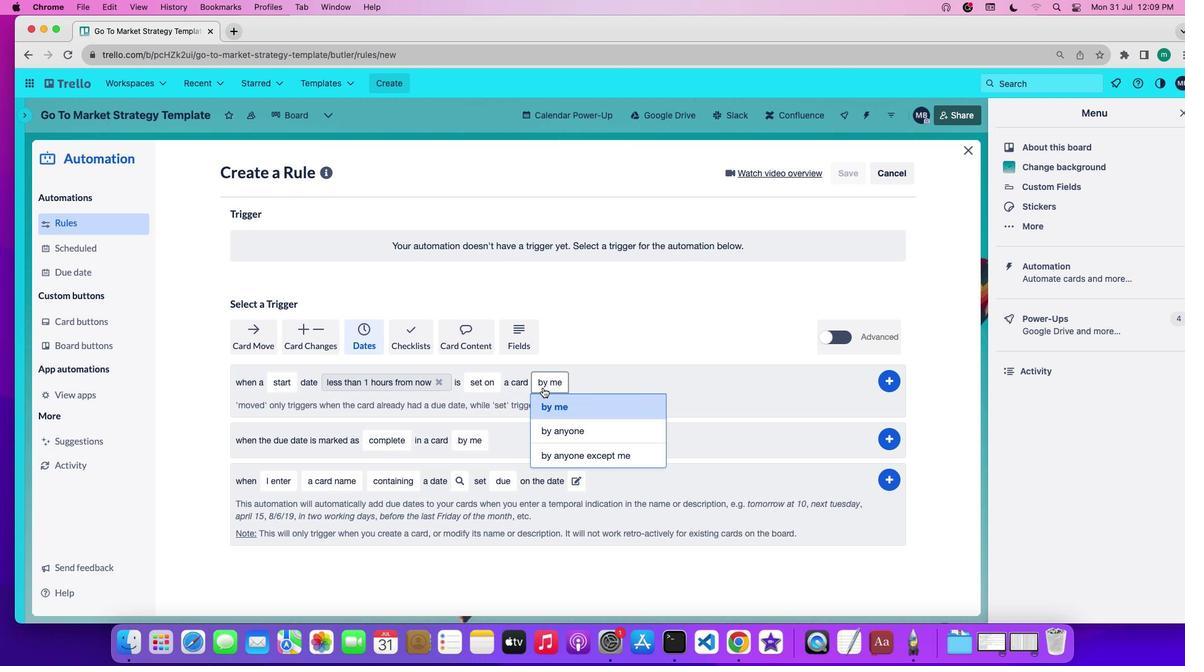 
Action: Mouse moved to (556, 410)
Screenshot: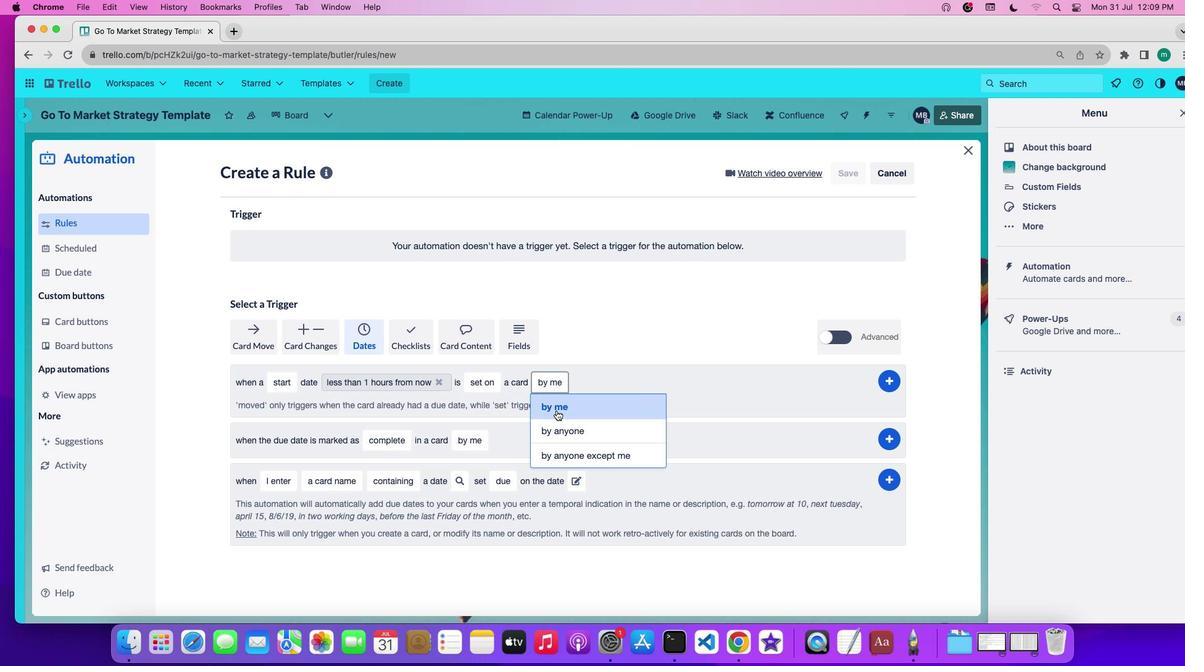 
Action: Mouse pressed left at (556, 410)
Screenshot: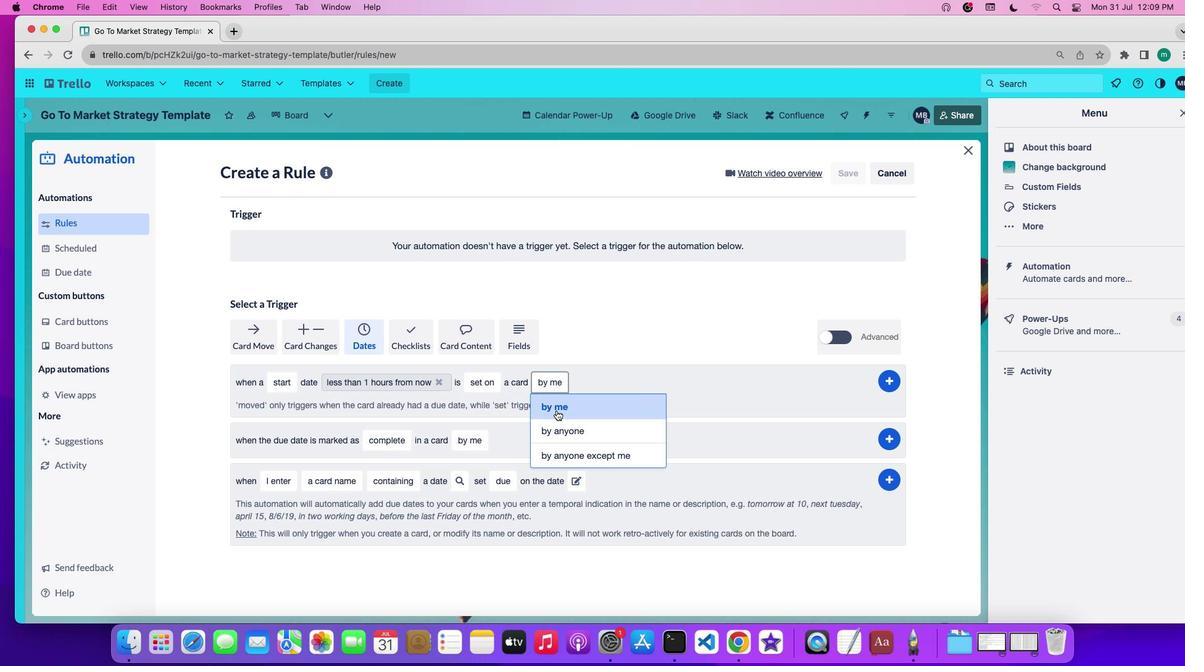 
Action: Mouse moved to (895, 385)
Screenshot: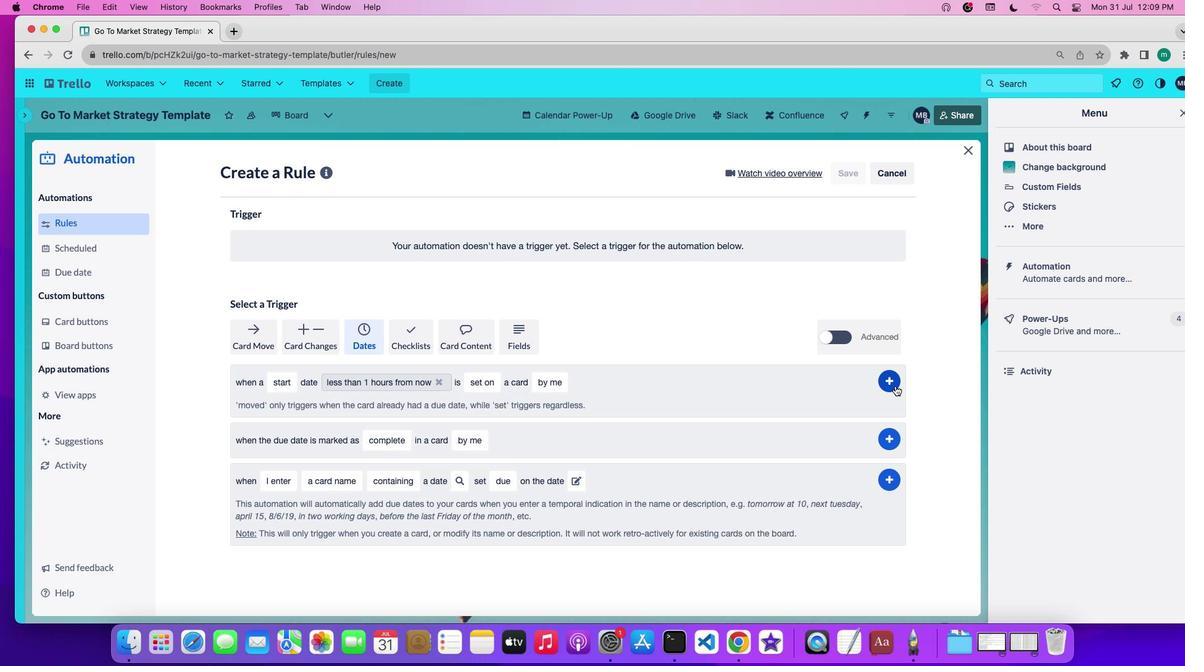 
Action: Mouse pressed left at (895, 385)
Screenshot: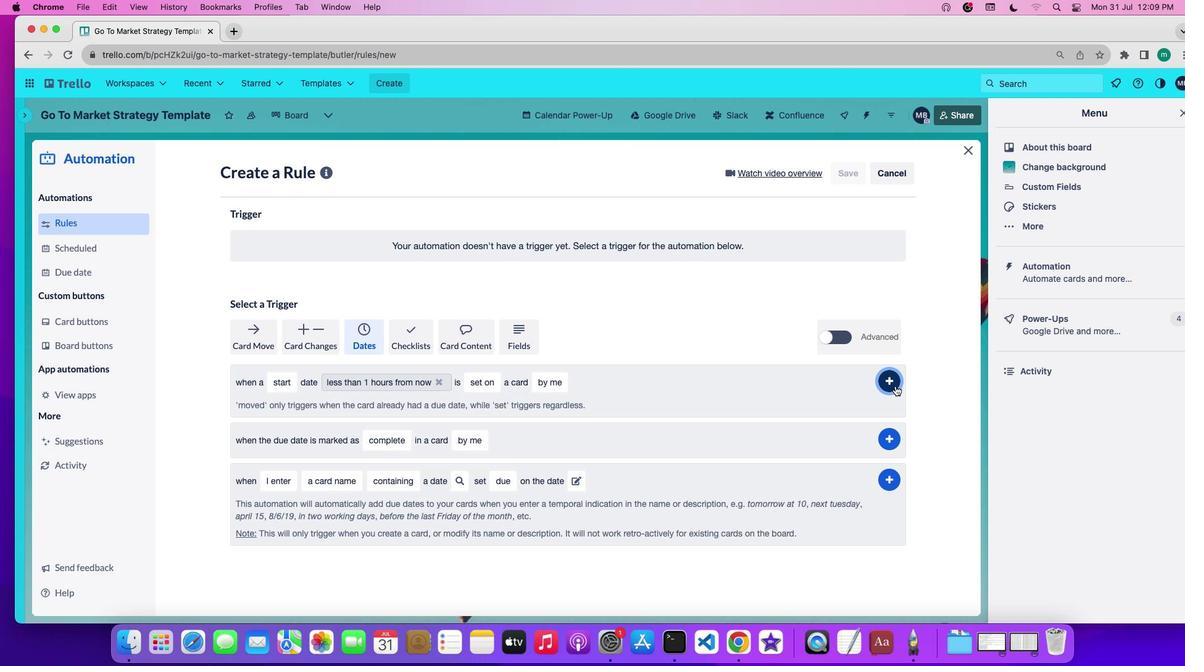
Action: Mouse moved to (848, 394)
Screenshot: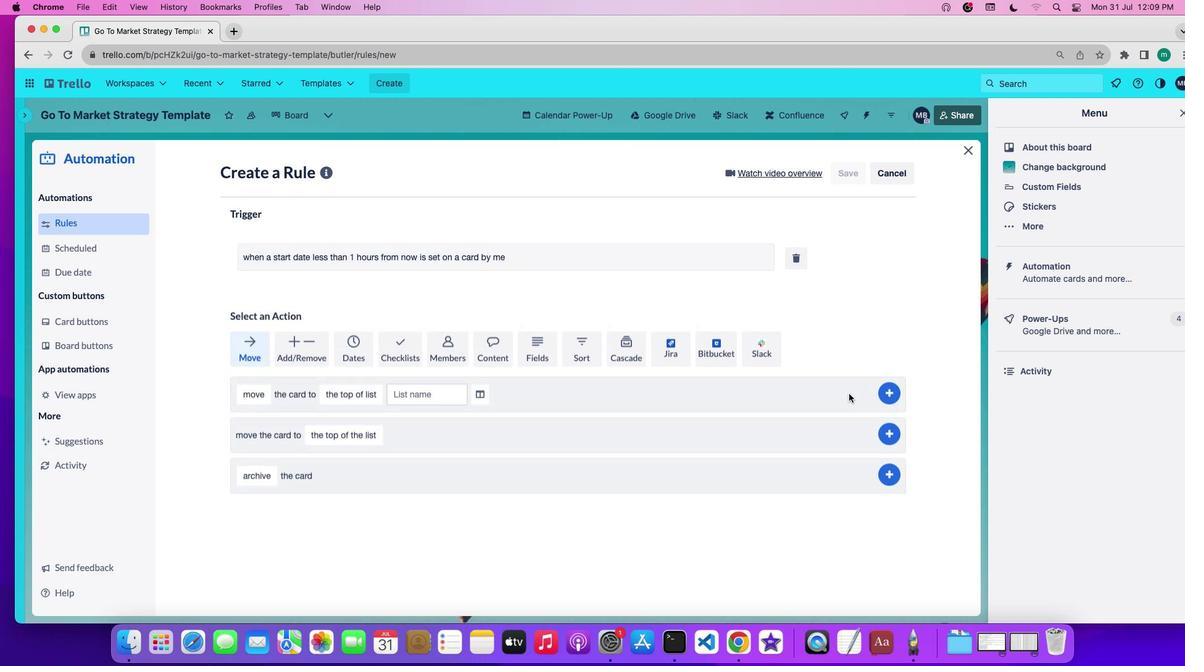 
